 Task: Search one way flight ticket for 4 adults, 1 infant in seat and 1 infant on lap in premium economy from Bakersfield: Meadows Field to New Bern: Coastal Carolina Regional Airport (was Craven County Regional) on 5-4-2023. Choice of flights is United. Number of bags: 3 checked bags. Price is upto 40000. Outbound departure time preference is 17:45.
Action: Mouse moved to (377, 324)
Screenshot: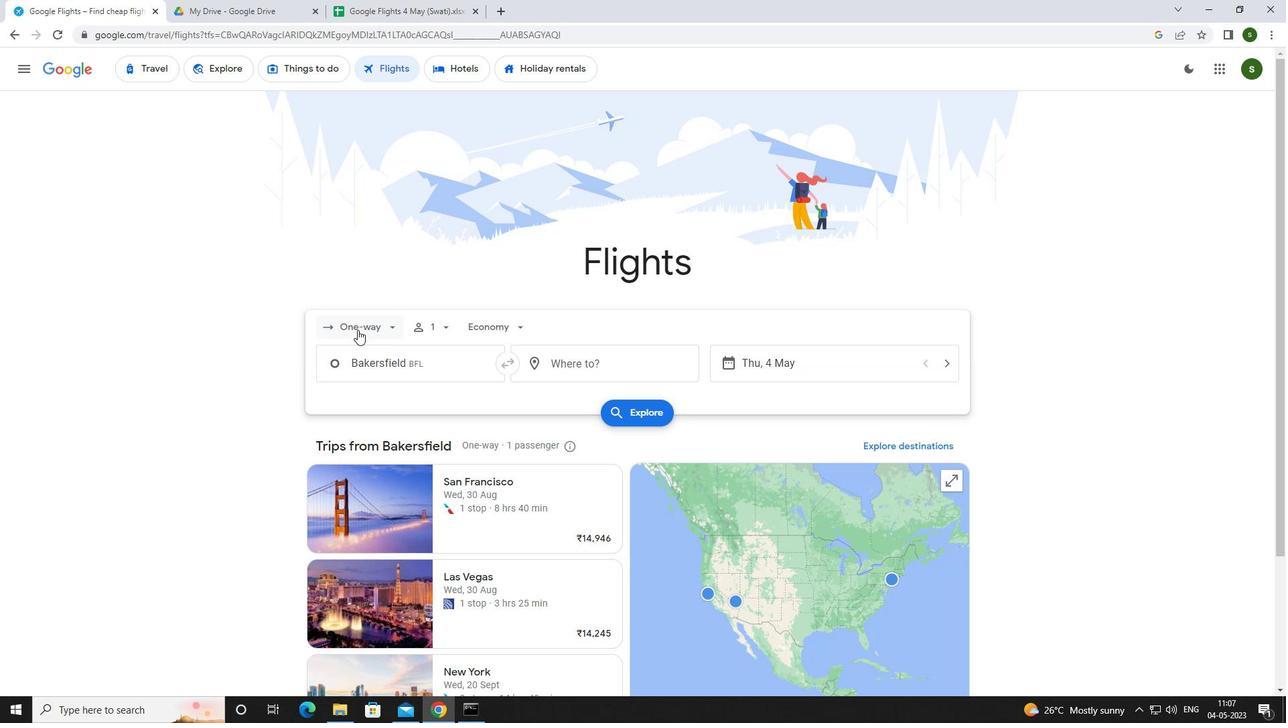 
Action: Mouse pressed left at (377, 324)
Screenshot: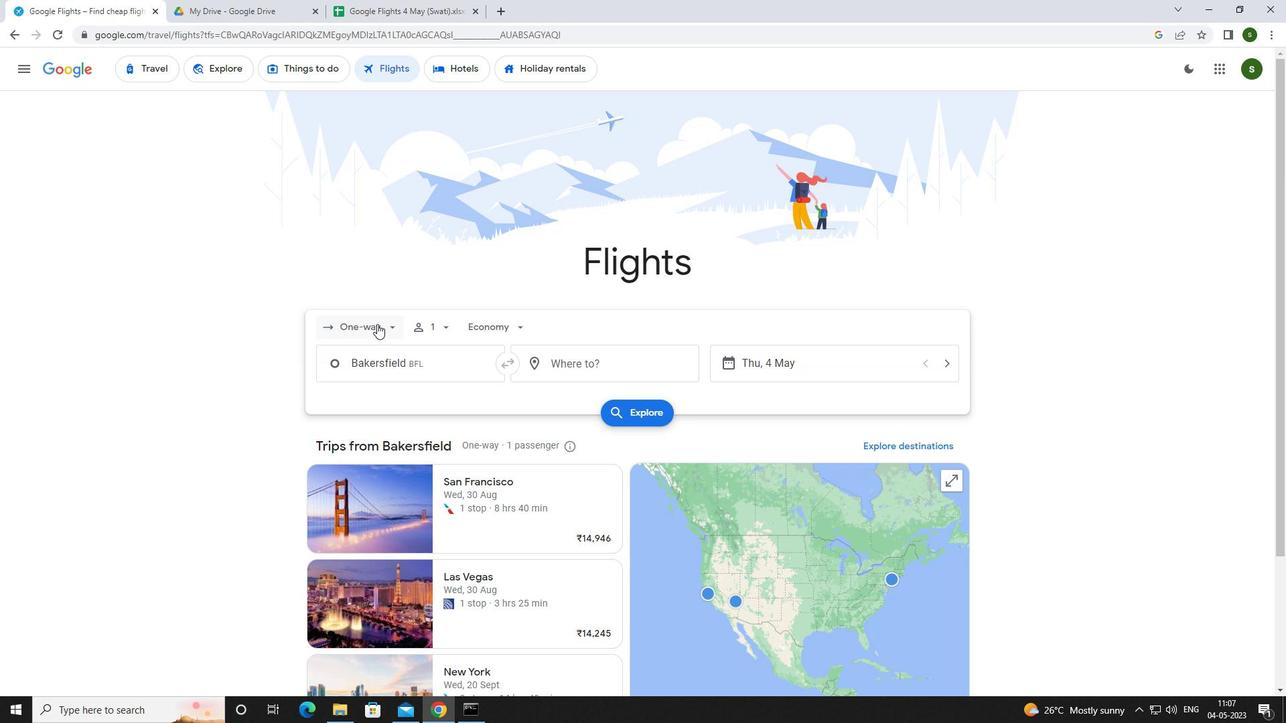 
Action: Mouse moved to (383, 381)
Screenshot: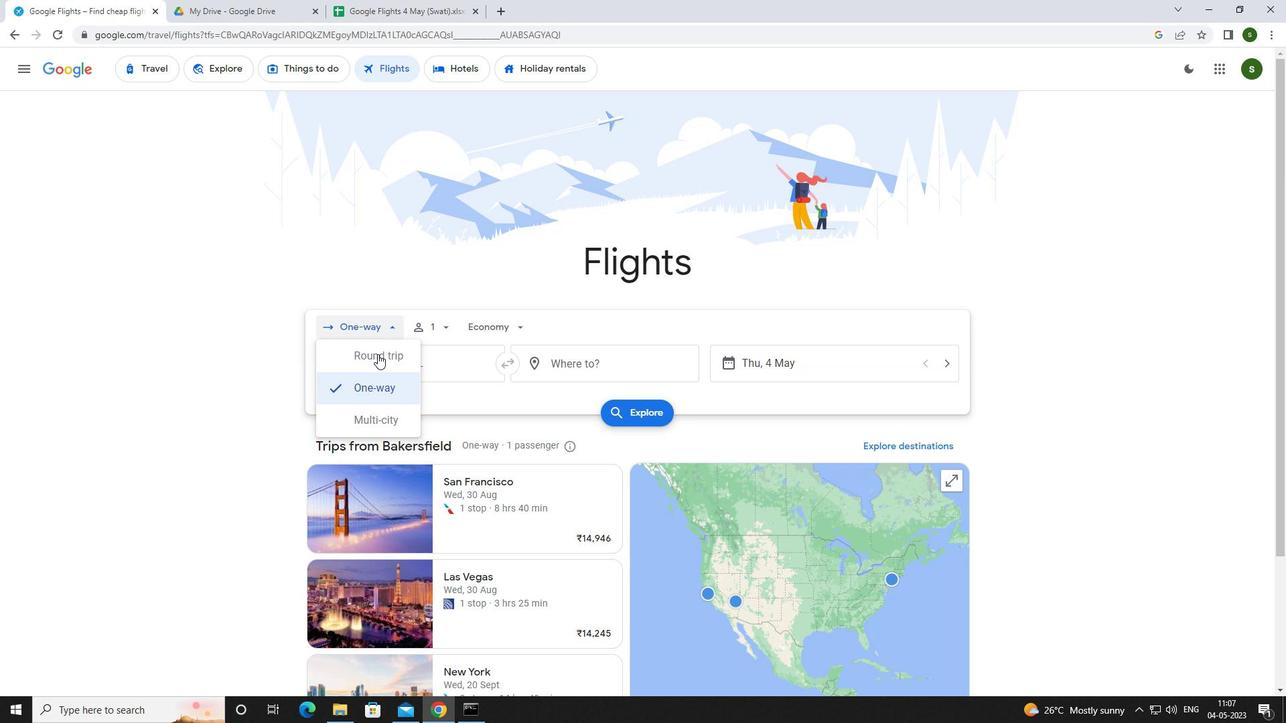 
Action: Mouse pressed left at (383, 381)
Screenshot: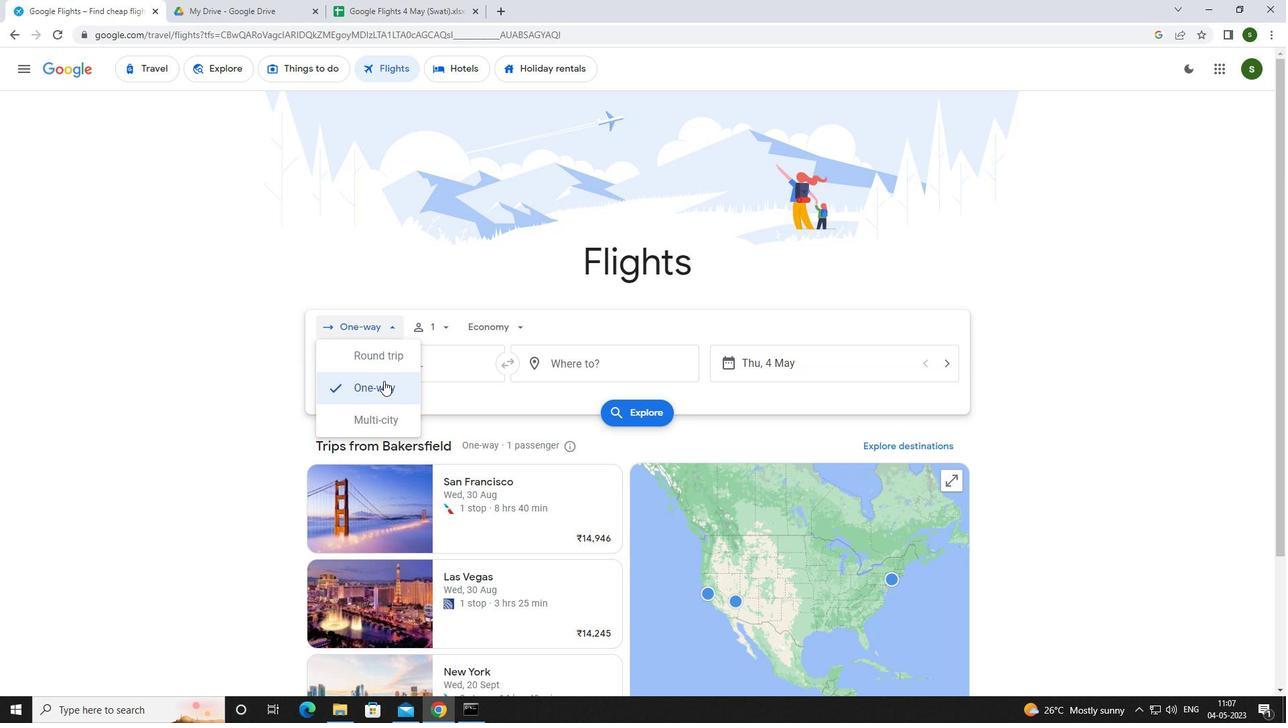 
Action: Mouse moved to (440, 329)
Screenshot: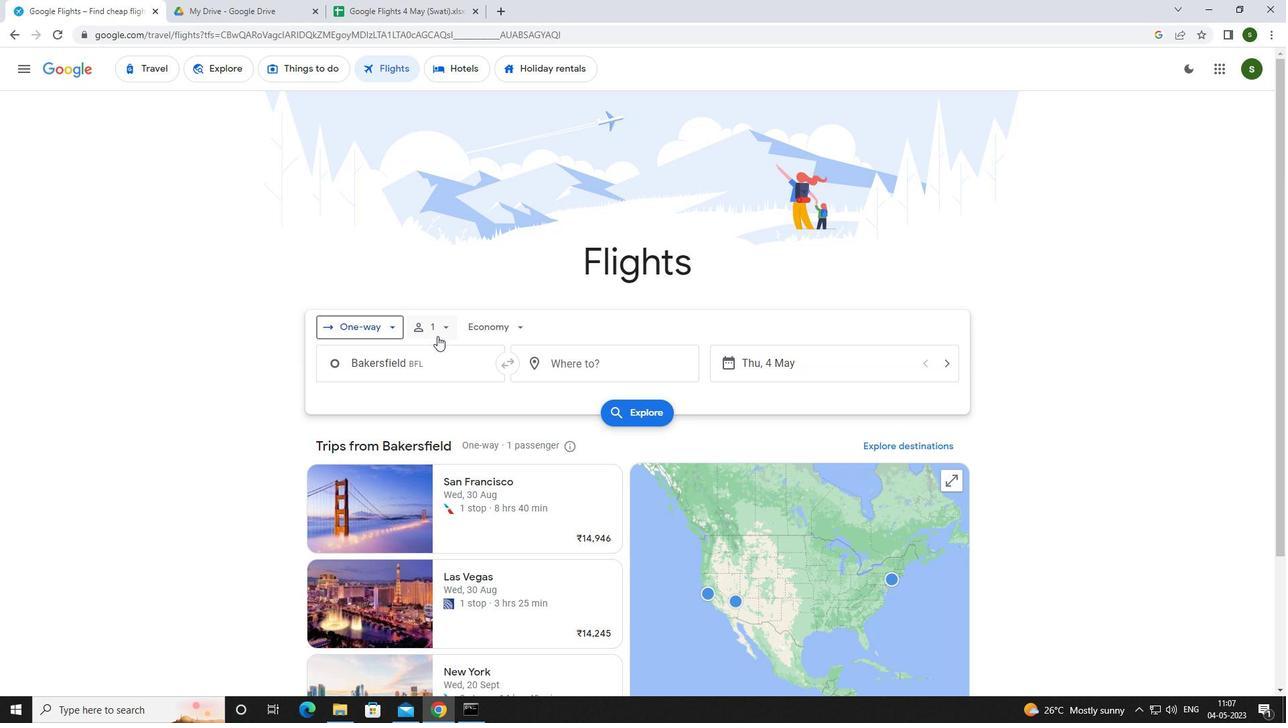 
Action: Mouse pressed left at (440, 329)
Screenshot: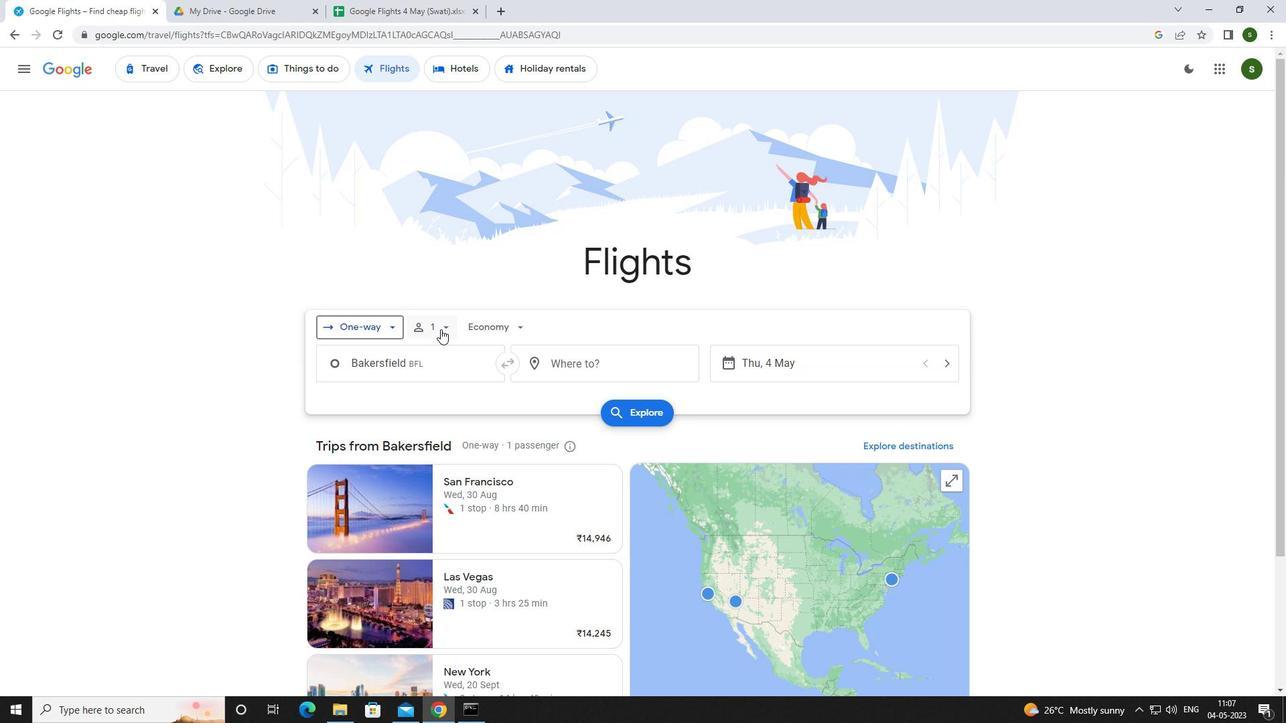 
Action: Mouse moved to (550, 361)
Screenshot: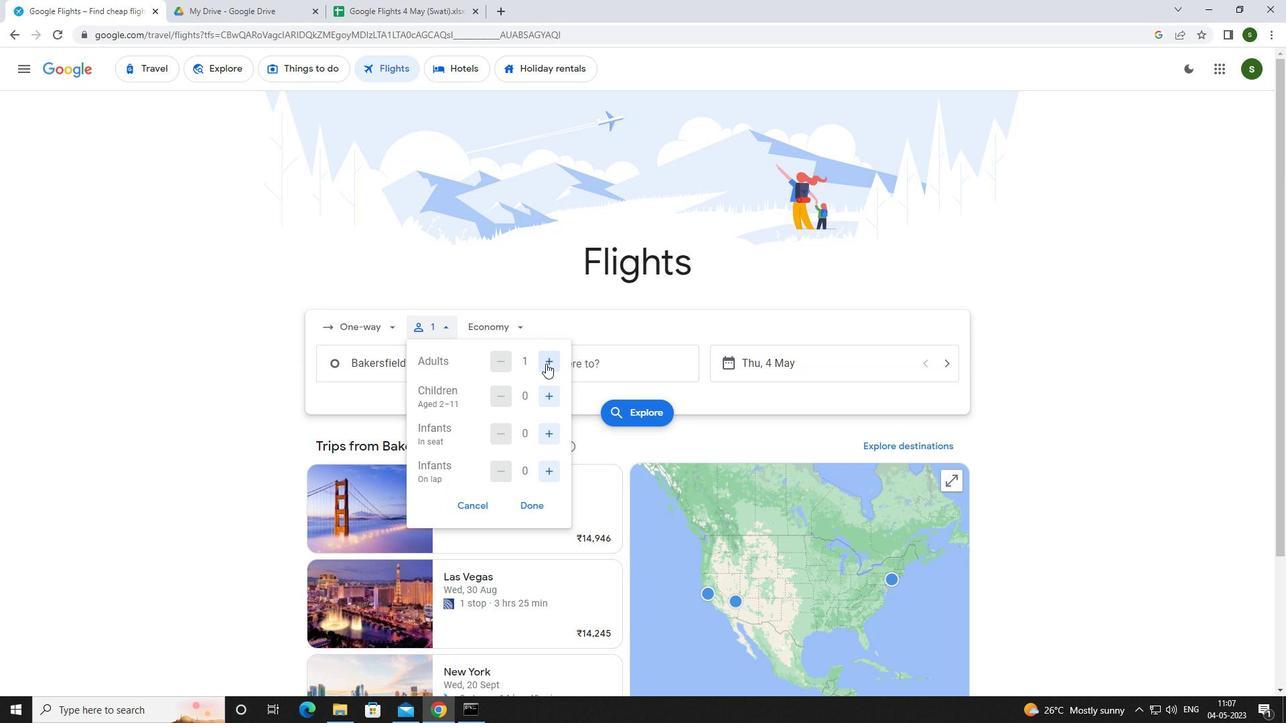 
Action: Mouse pressed left at (550, 361)
Screenshot: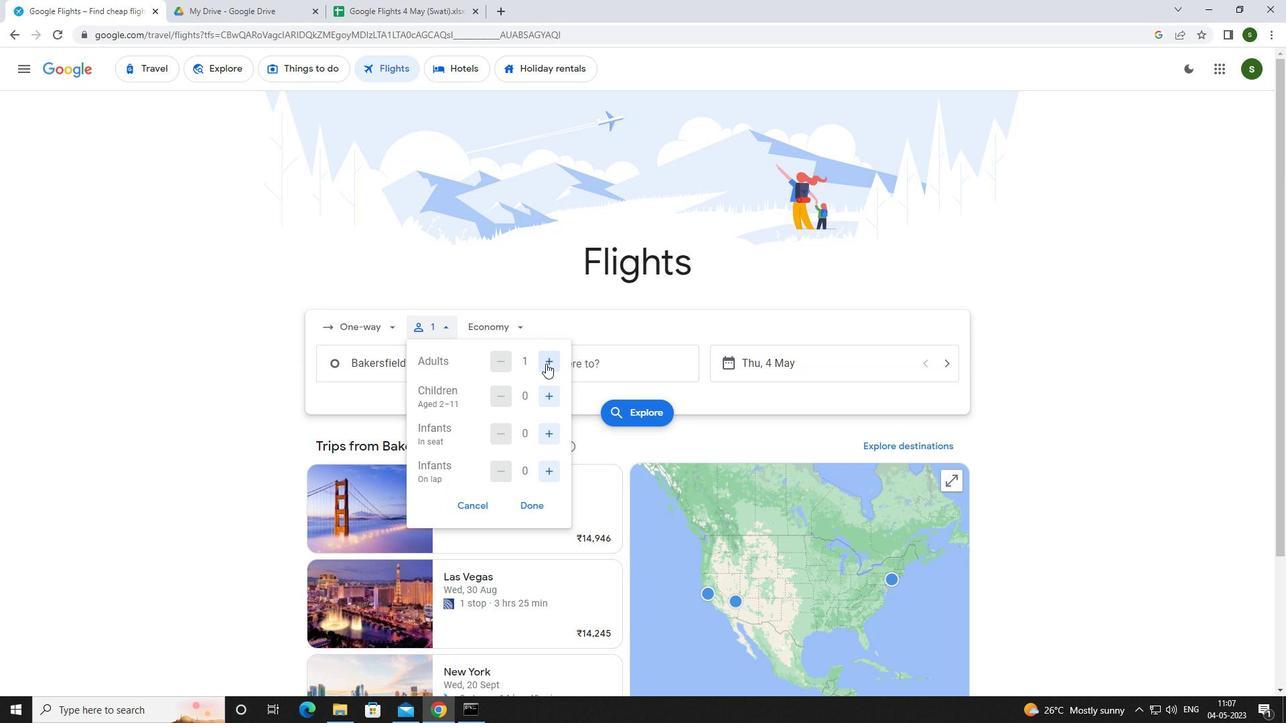 
Action: Mouse pressed left at (550, 361)
Screenshot: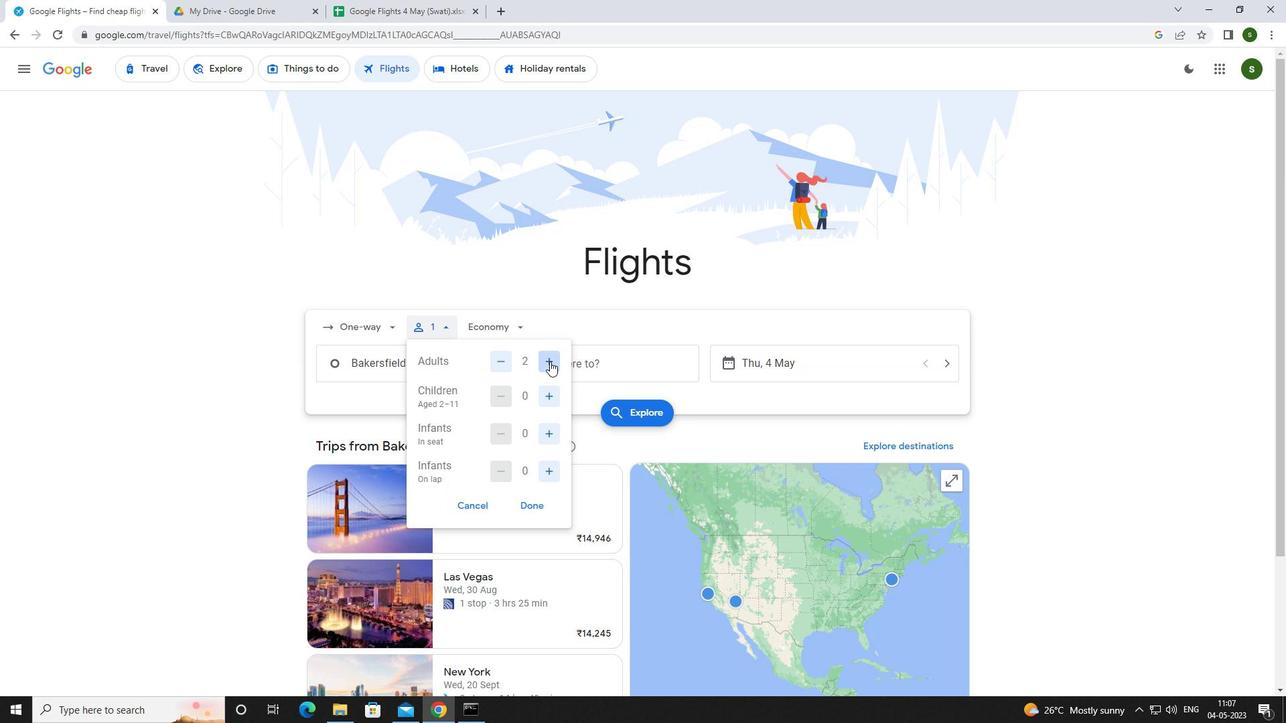 
Action: Mouse pressed left at (550, 361)
Screenshot: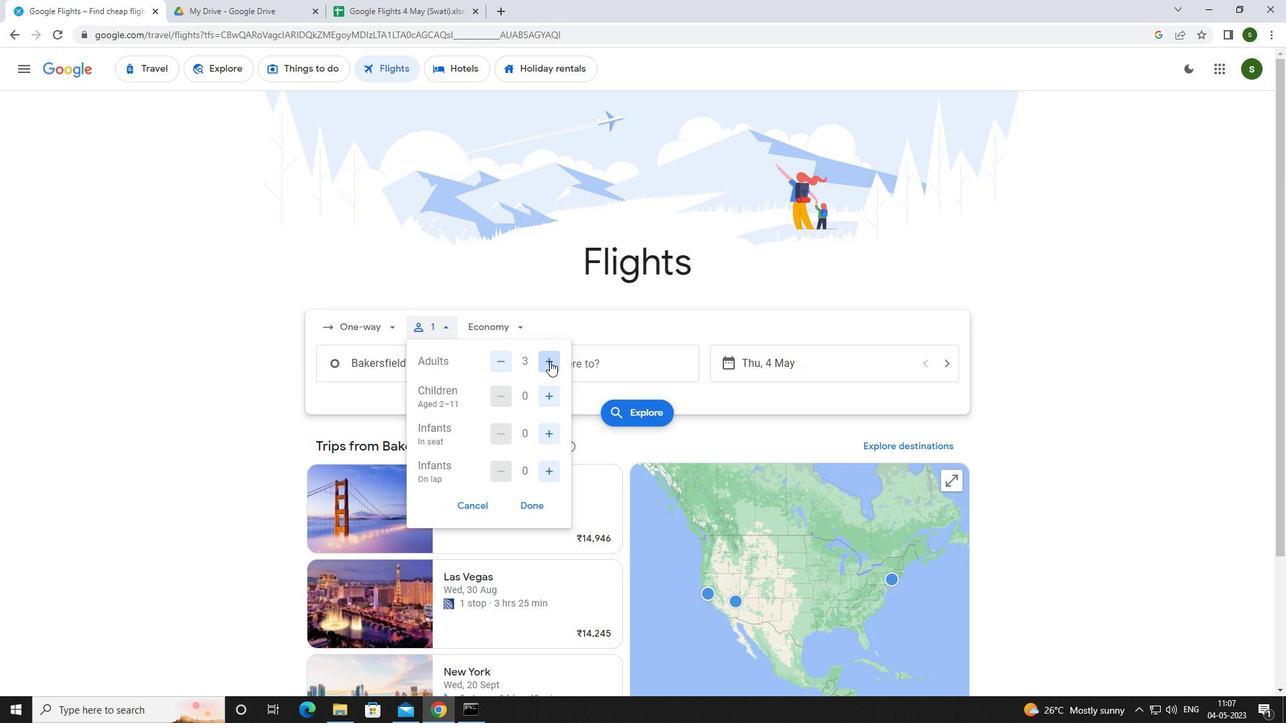 
Action: Mouse moved to (548, 428)
Screenshot: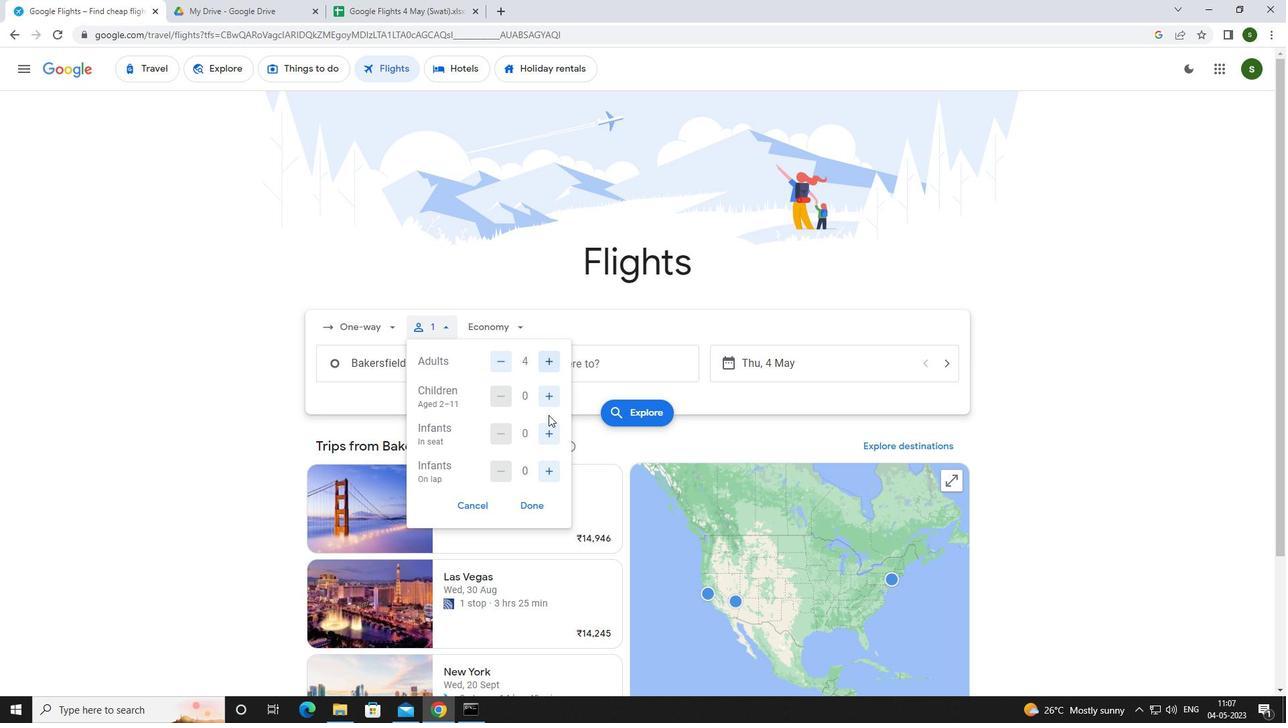 
Action: Mouse pressed left at (548, 428)
Screenshot: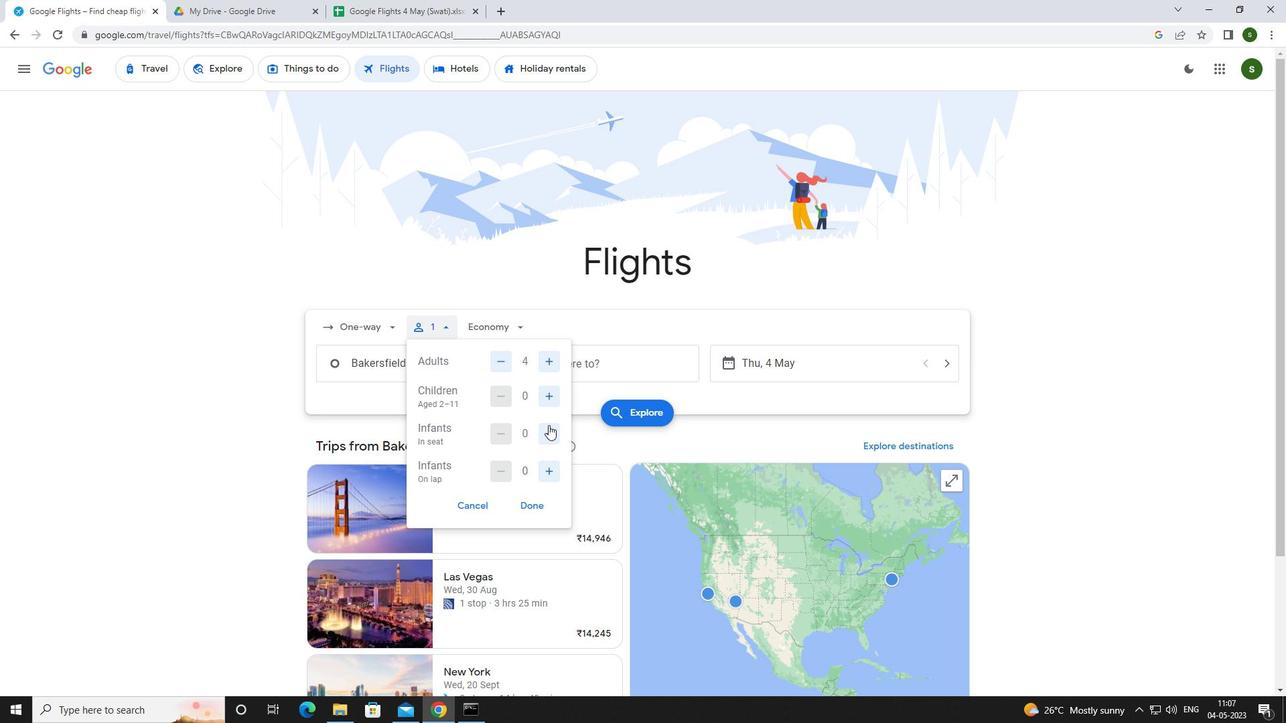 
Action: Mouse moved to (546, 471)
Screenshot: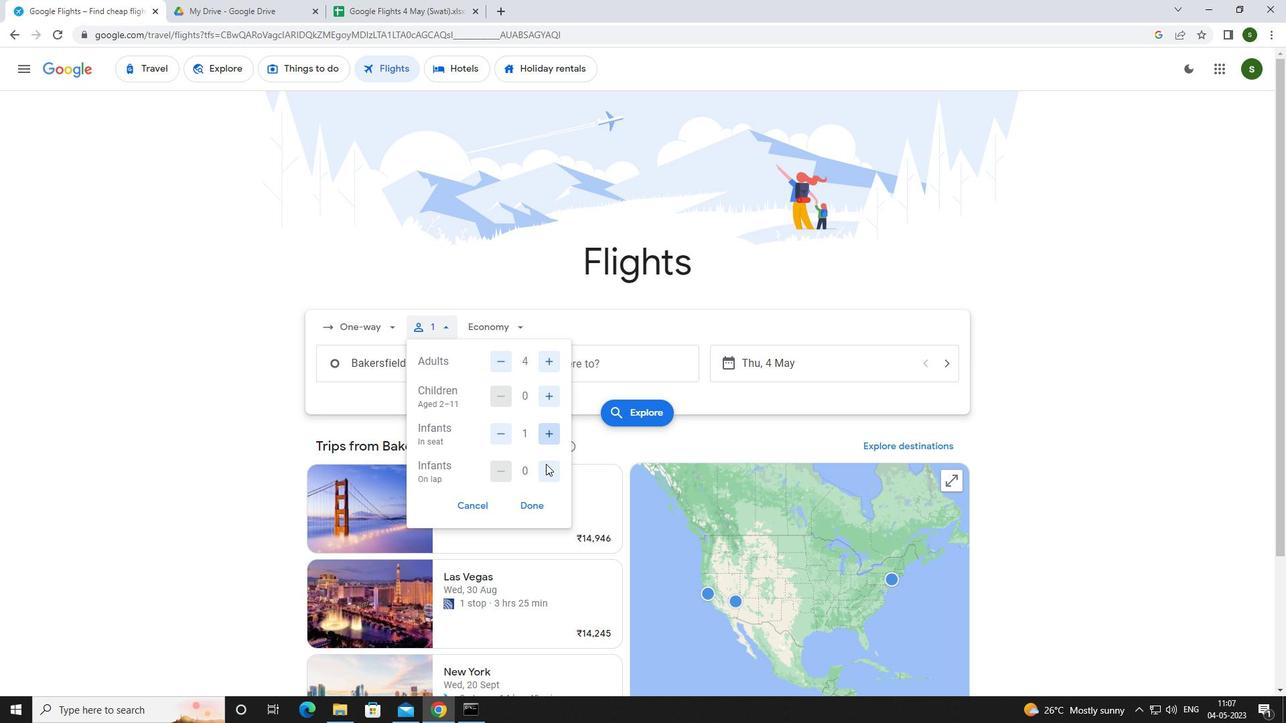
Action: Mouse pressed left at (546, 471)
Screenshot: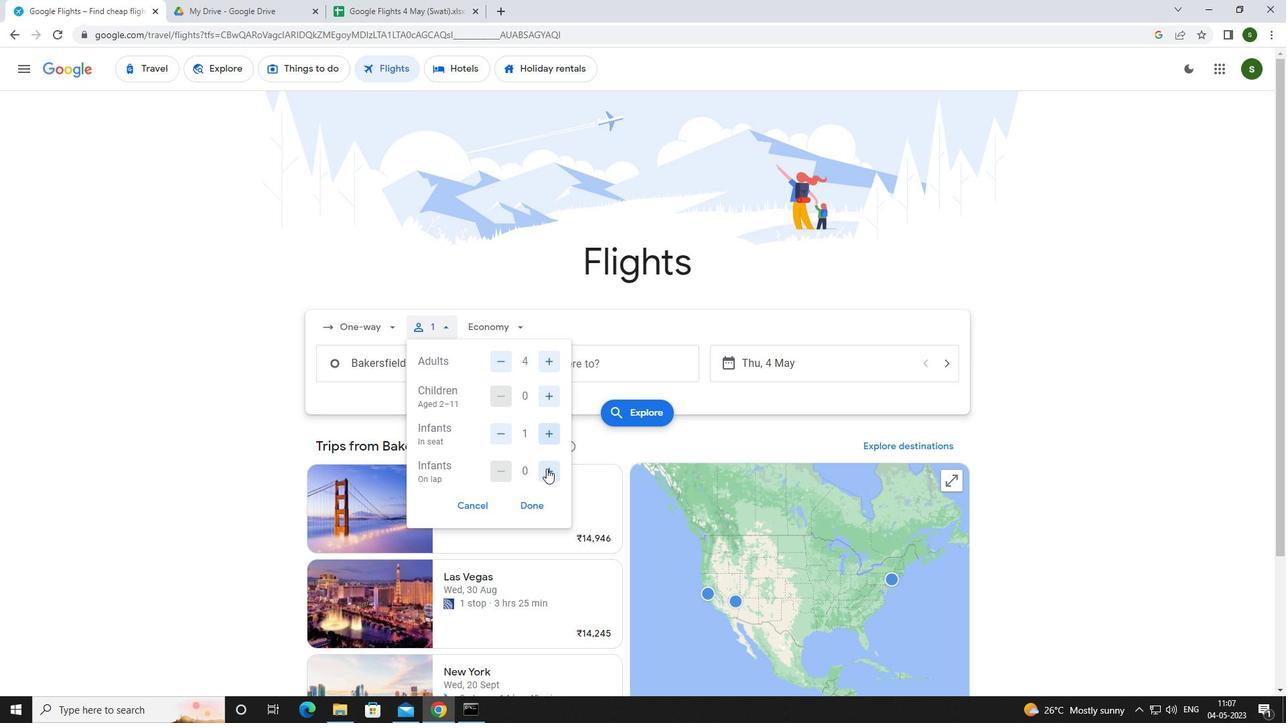 
Action: Mouse moved to (514, 331)
Screenshot: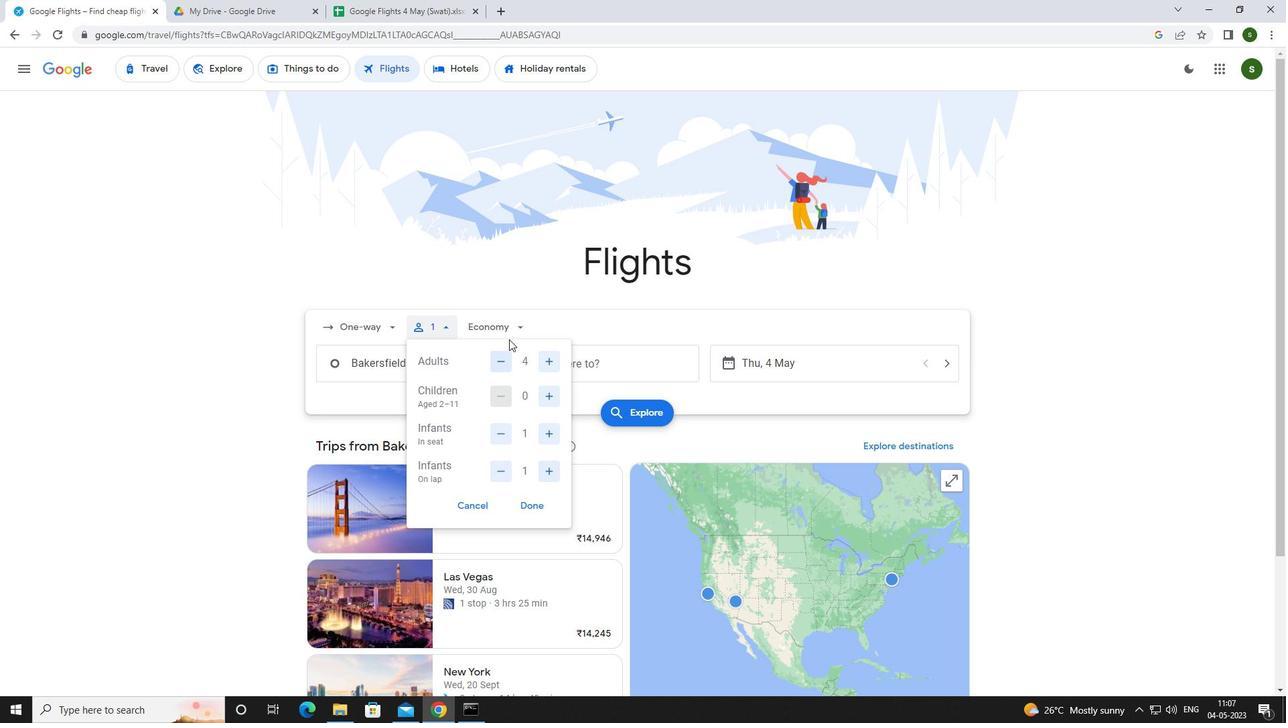 
Action: Mouse pressed left at (514, 331)
Screenshot: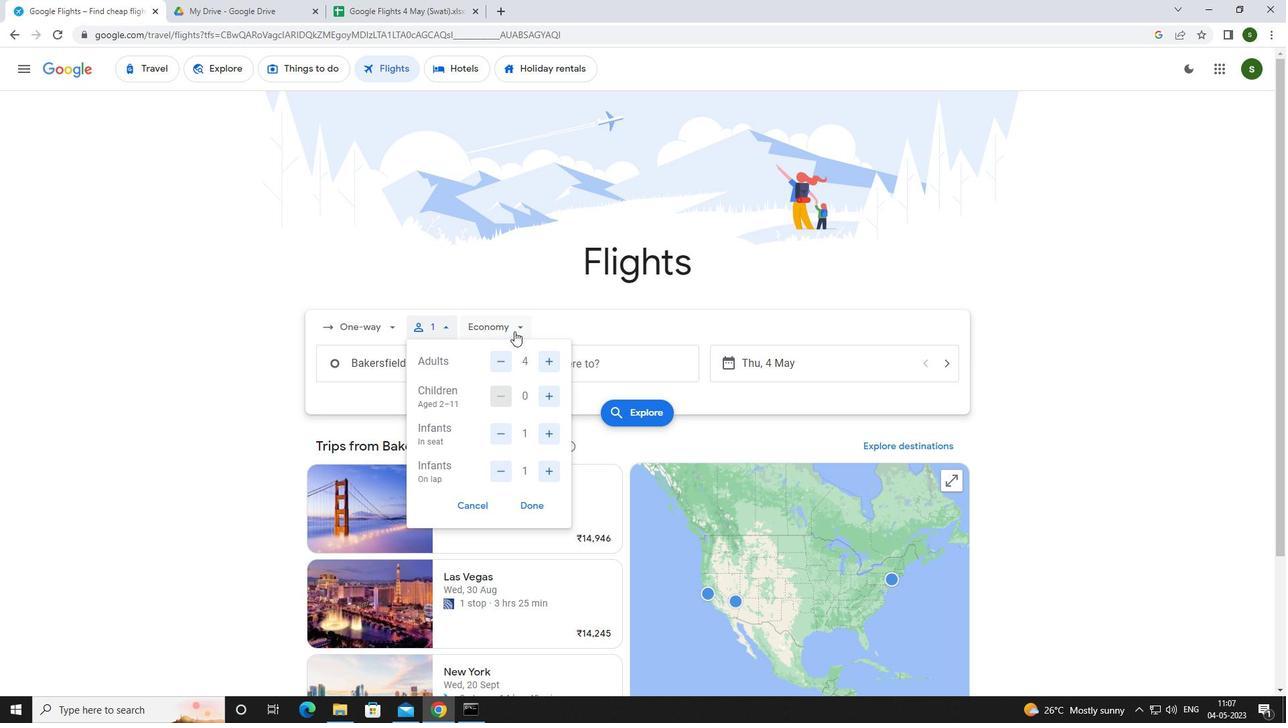 
Action: Mouse moved to (532, 388)
Screenshot: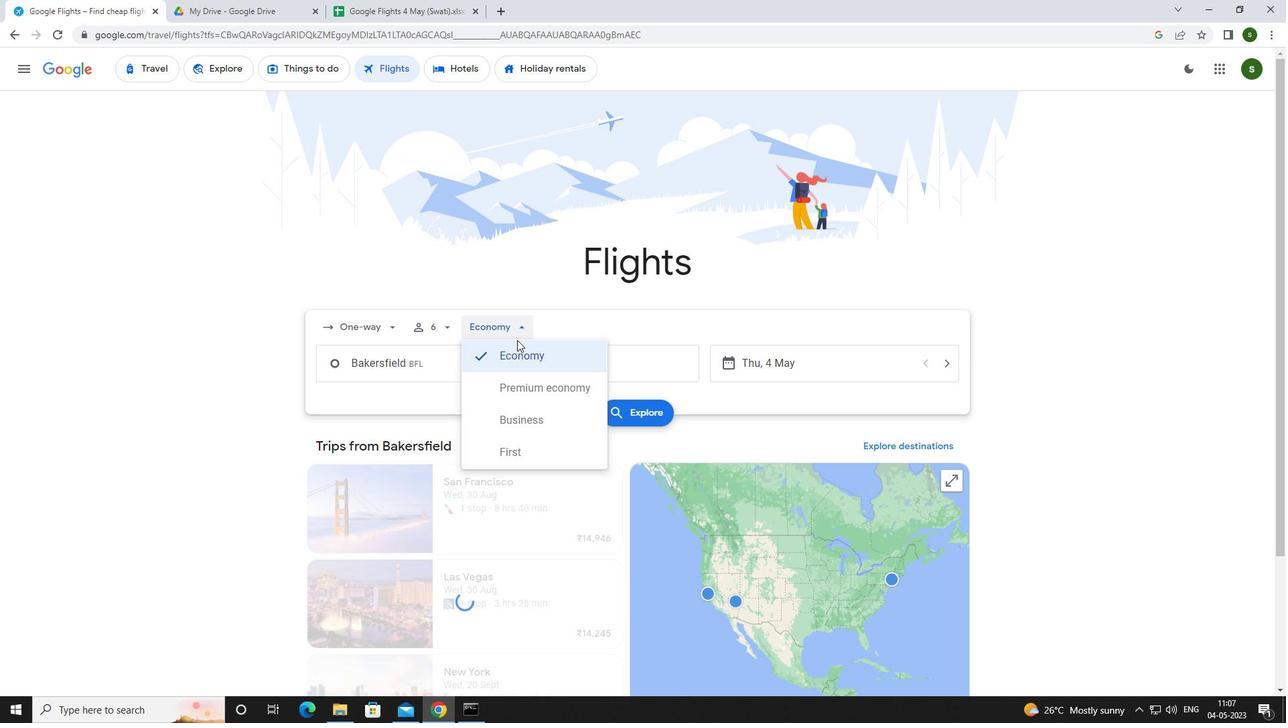 
Action: Mouse pressed left at (532, 388)
Screenshot: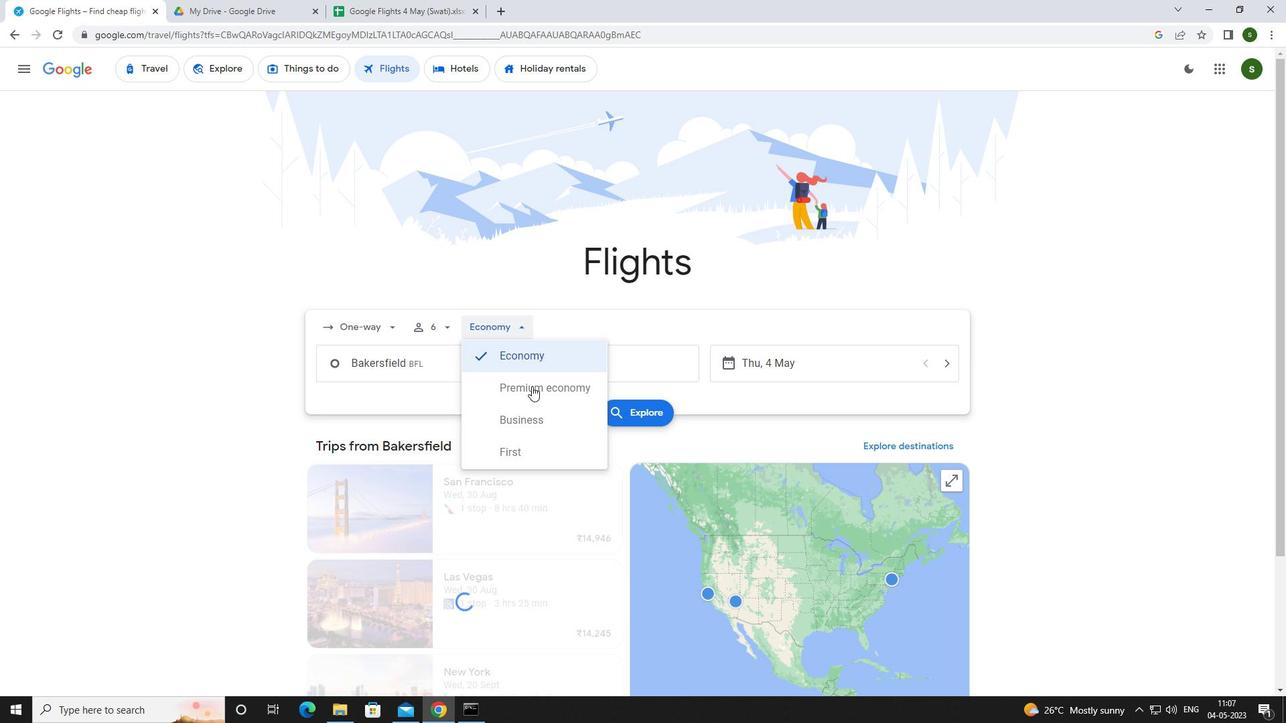 
Action: Mouse moved to (473, 367)
Screenshot: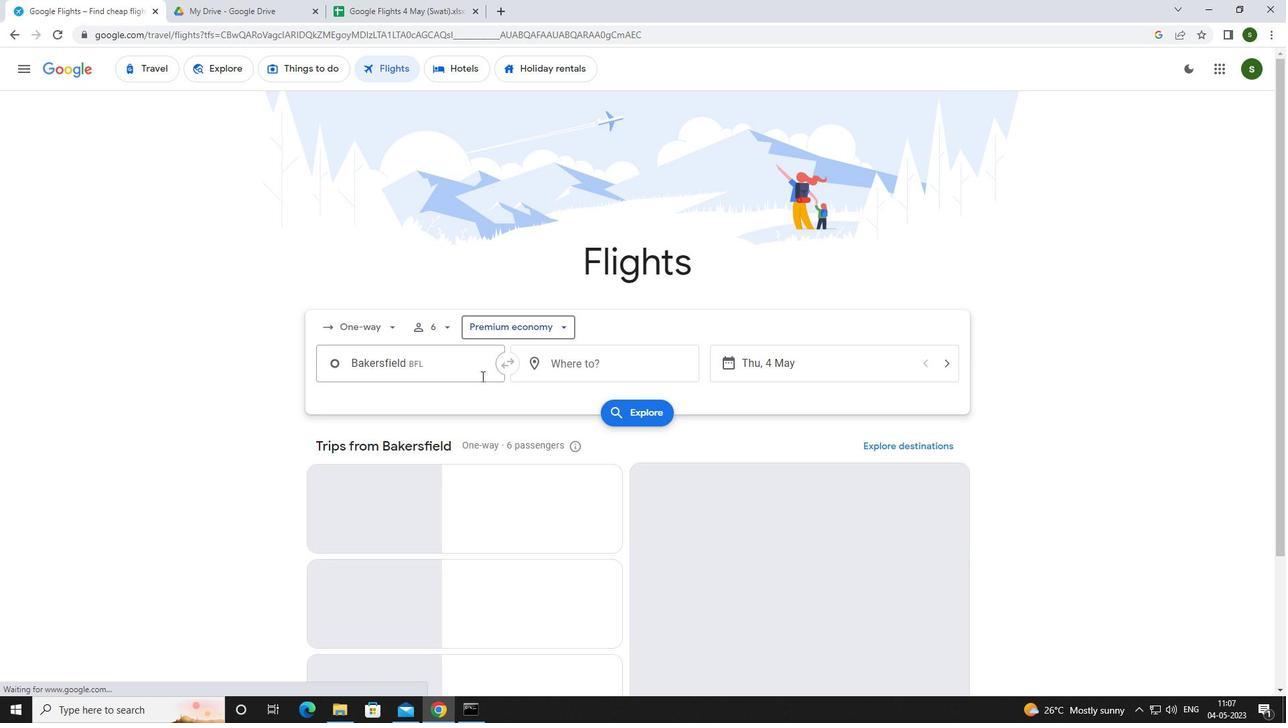 
Action: Mouse pressed left at (473, 367)
Screenshot: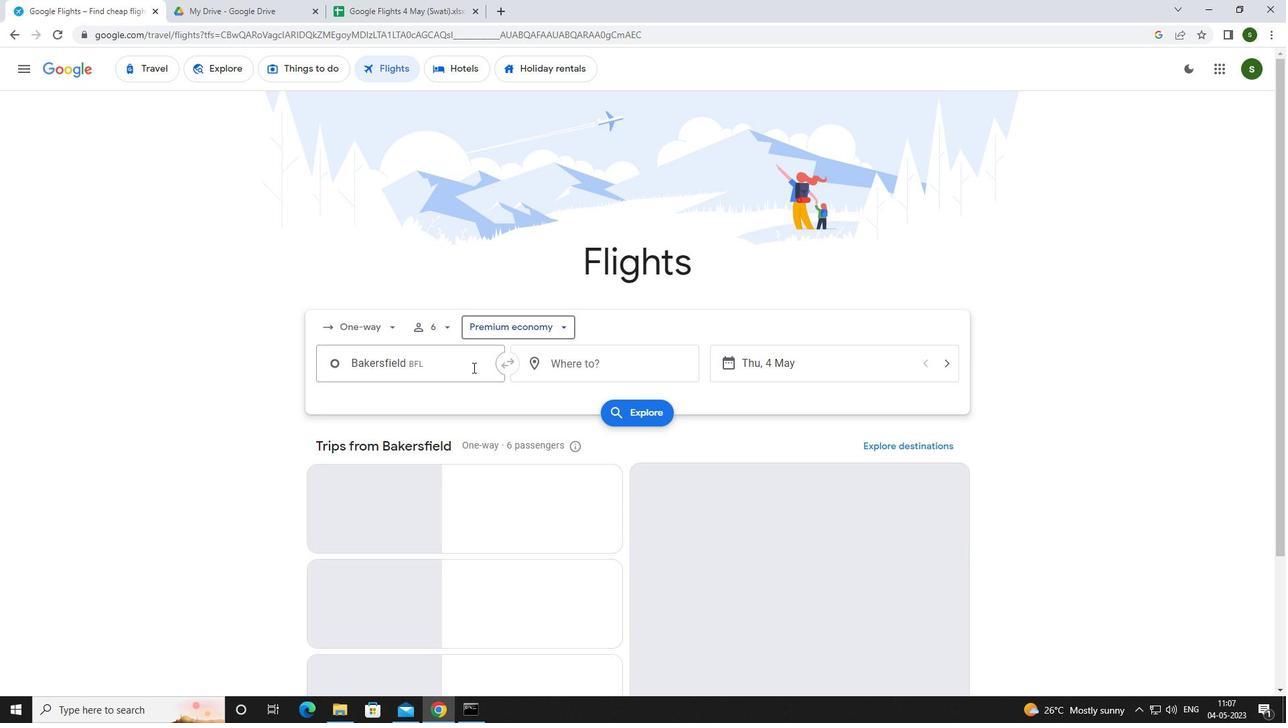 
Action: Mouse moved to (475, 367)
Screenshot: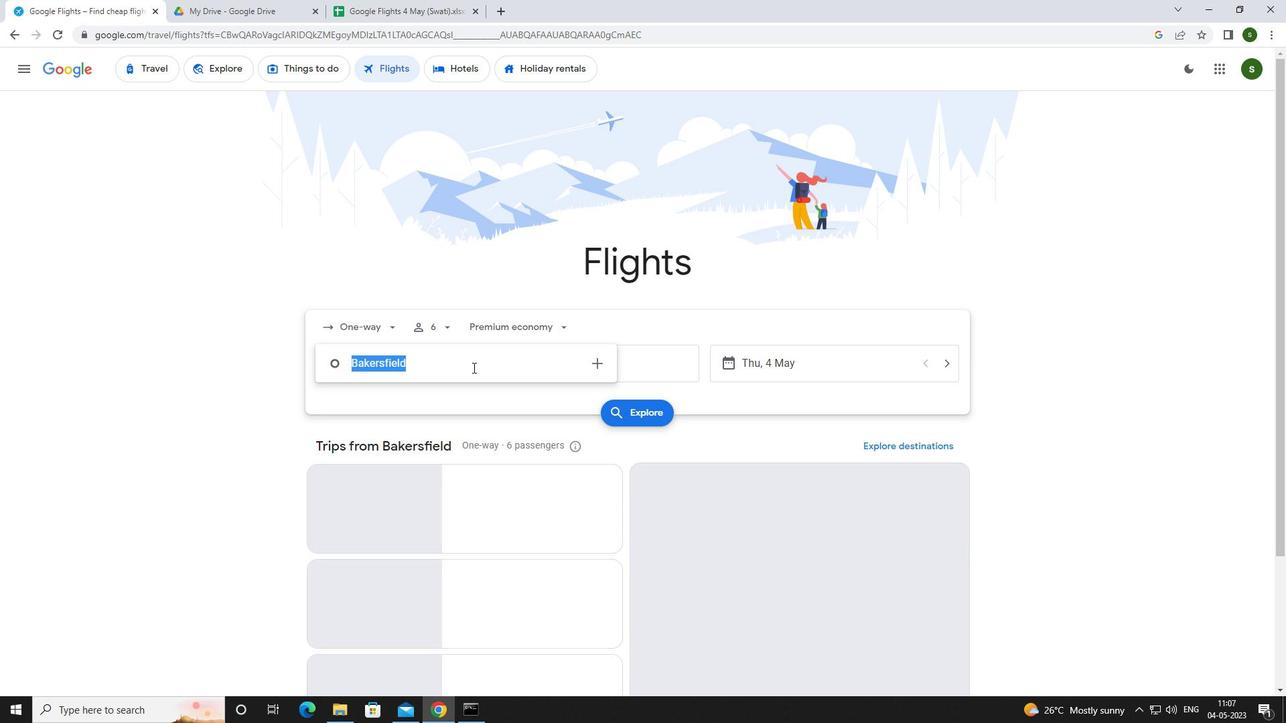 
Action: Key pressed <Key.caps_lock>b<Key.caps_lock>akersf
Screenshot: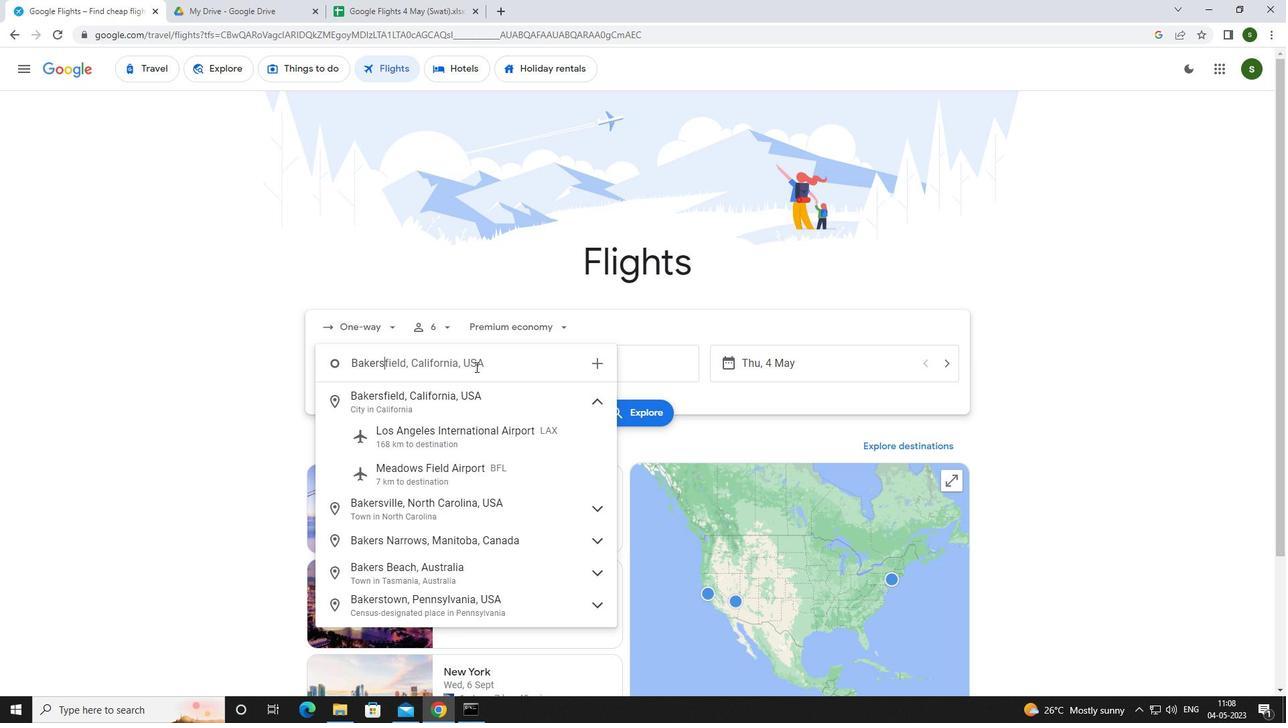 
Action: Mouse moved to (475, 367)
Screenshot: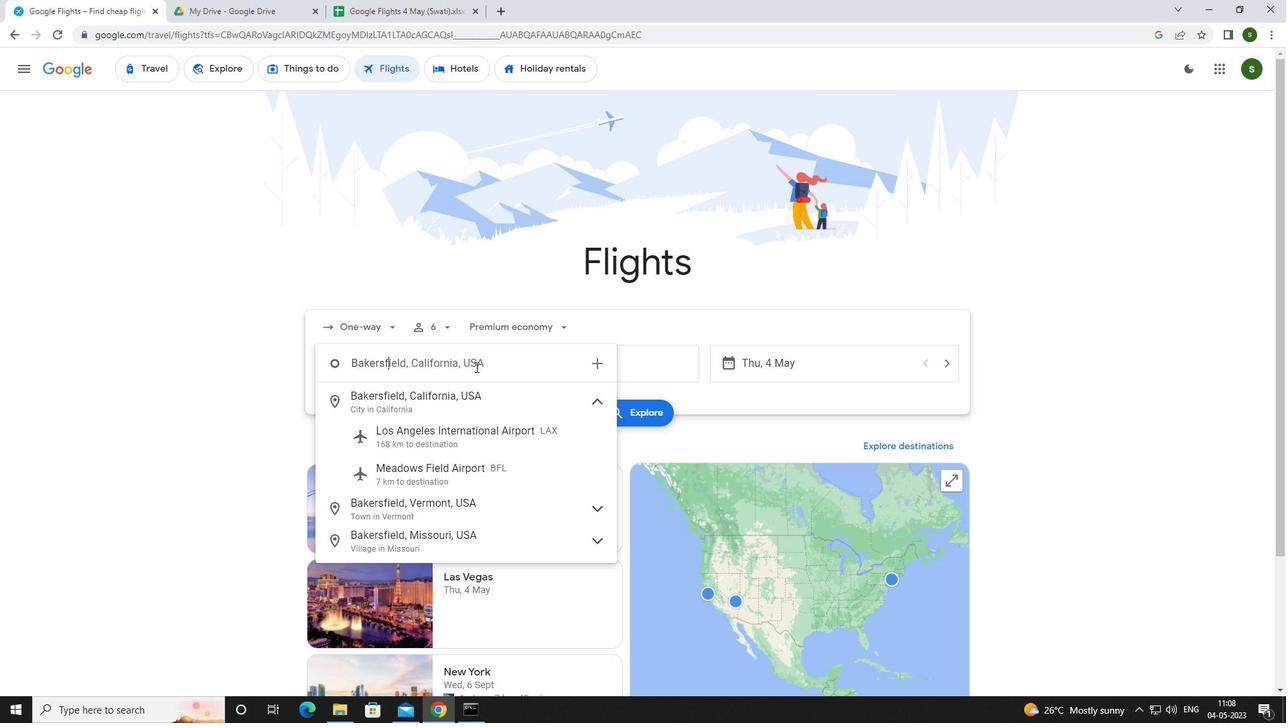
Action: Key pressed i
Screenshot: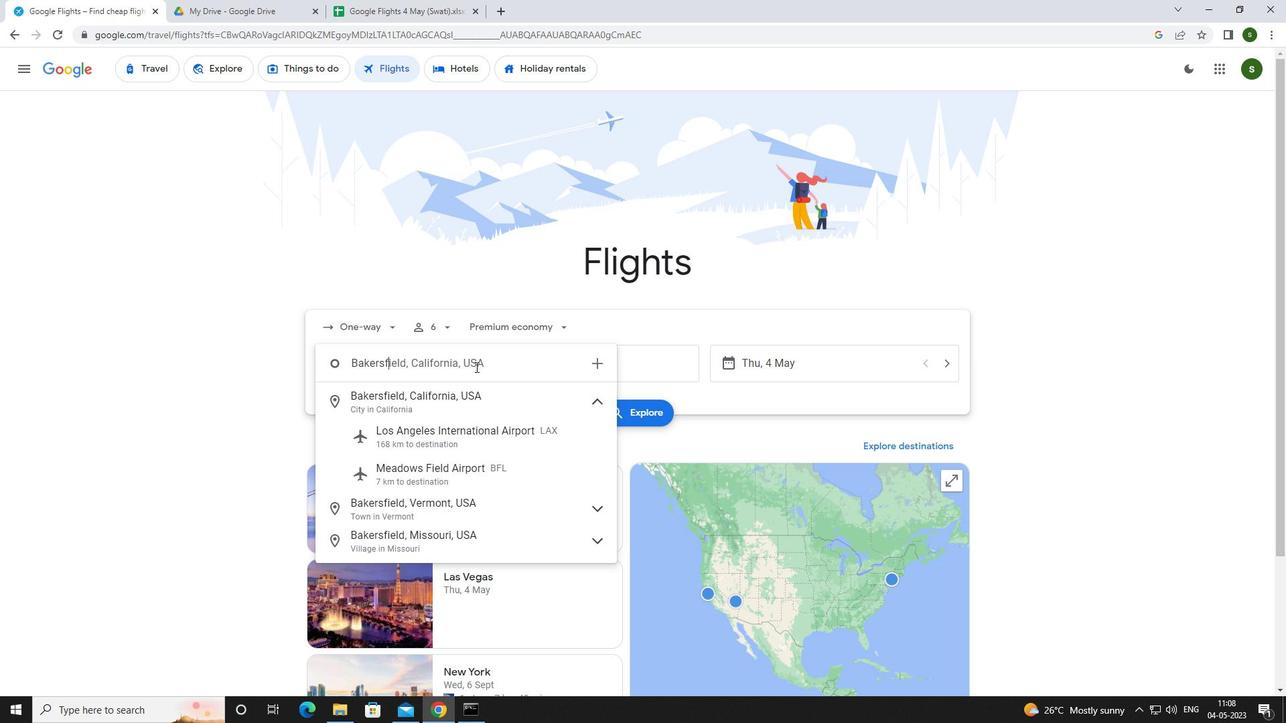 
Action: Mouse moved to (456, 472)
Screenshot: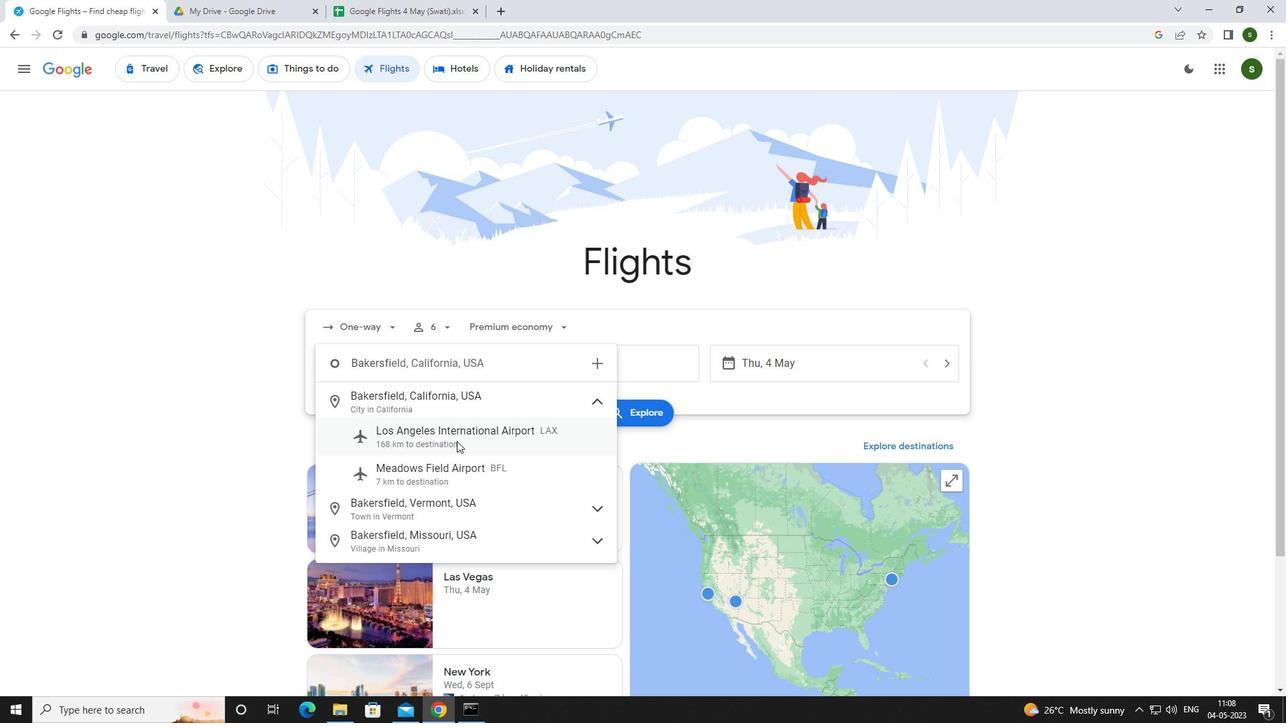 
Action: Mouse pressed left at (456, 472)
Screenshot: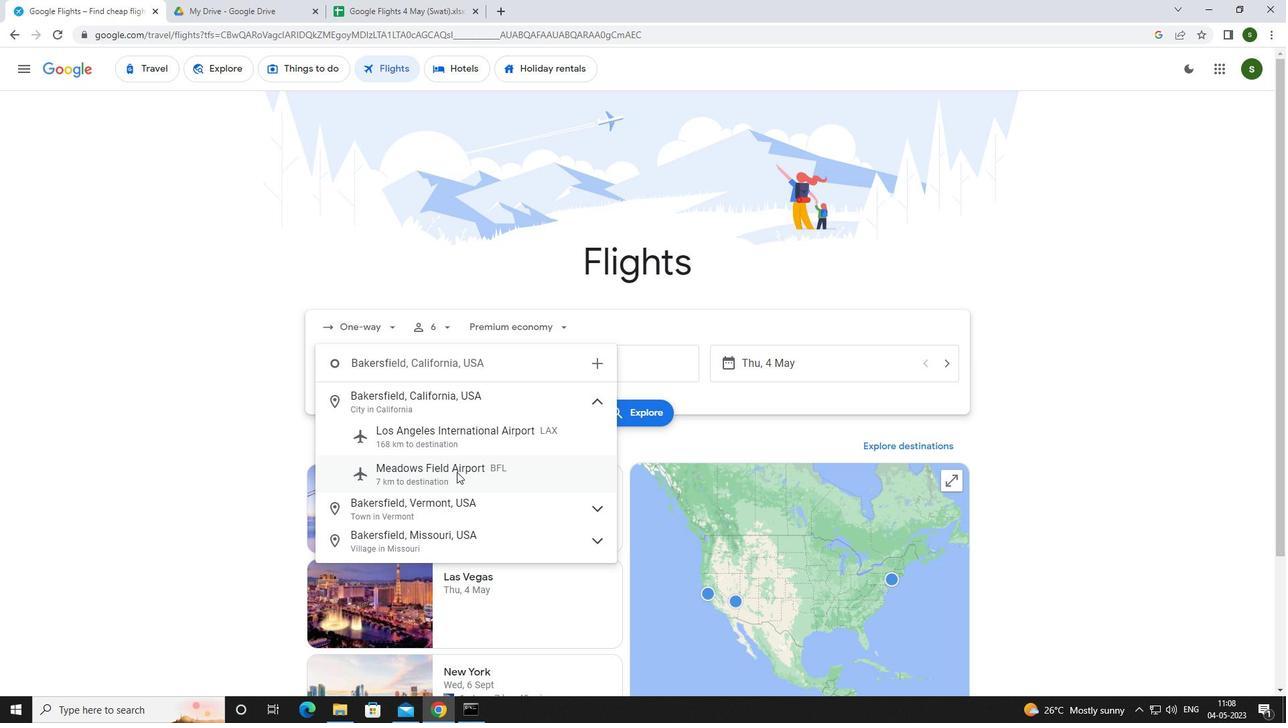 
Action: Mouse moved to (601, 369)
Screenshot: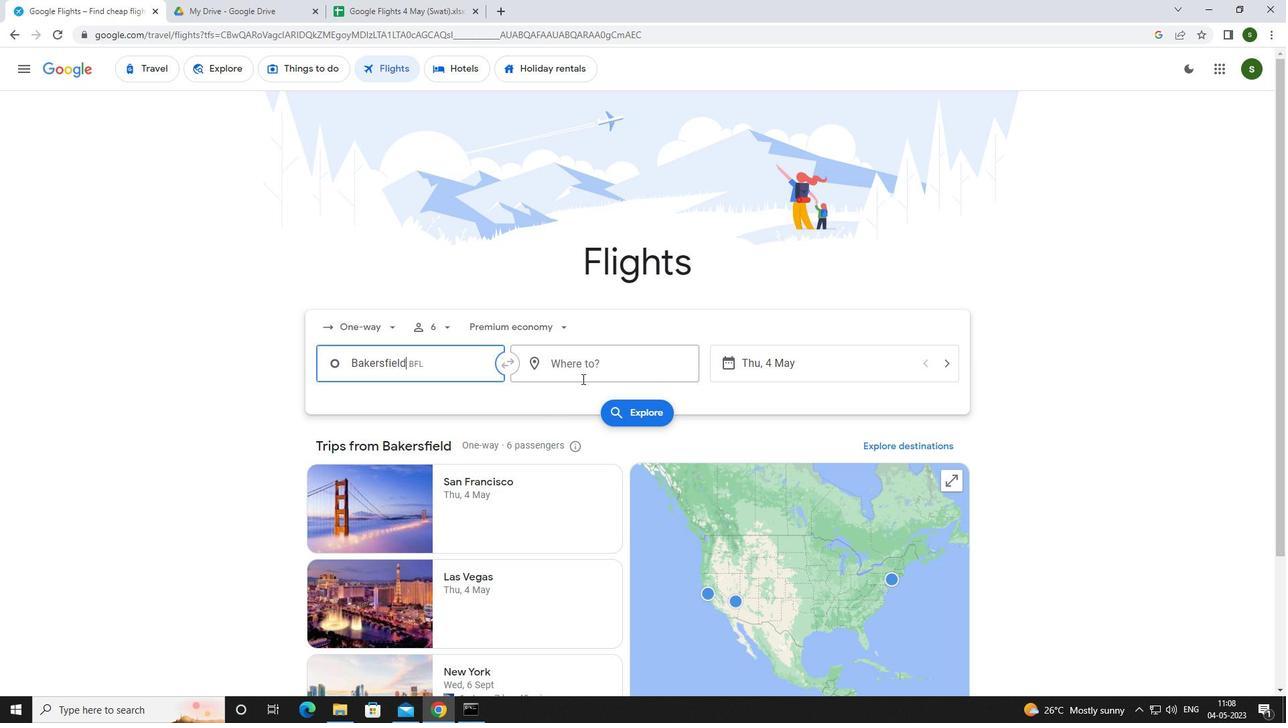 
Action: Mouse pressed left at (601, 369)
Screenshot: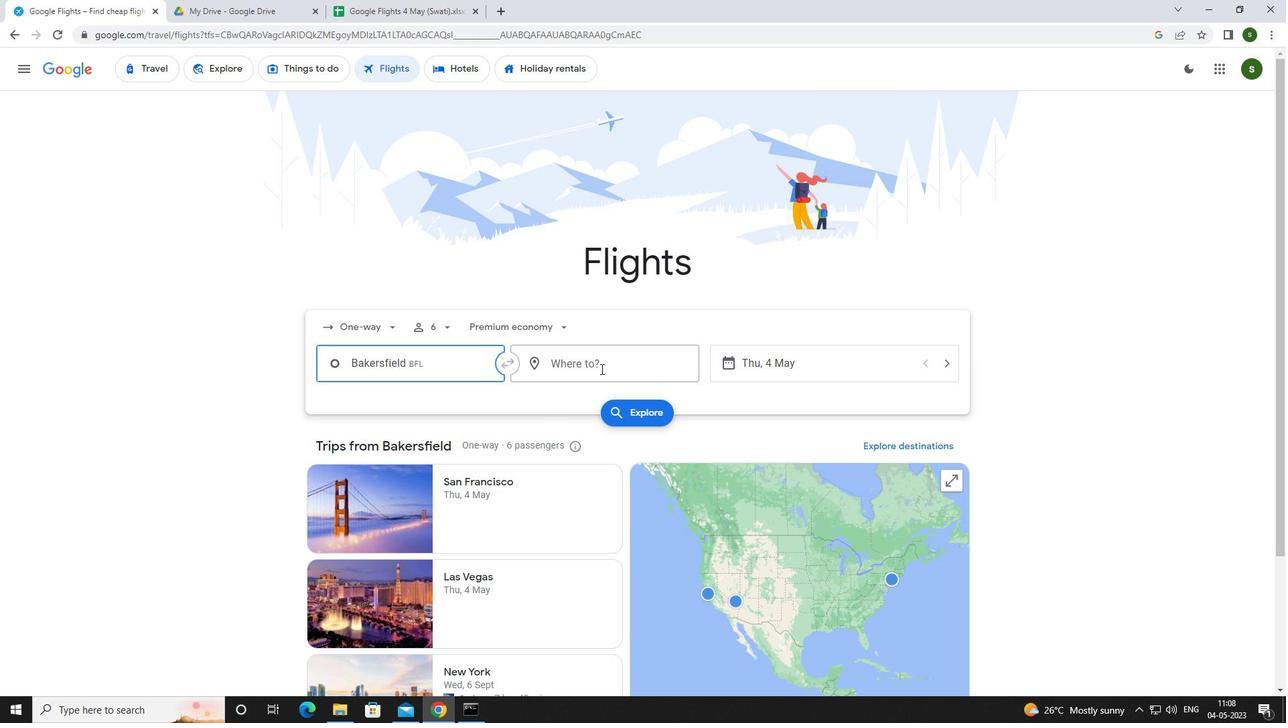 
Action: Mouse moved to (609, 351)
Screenshot: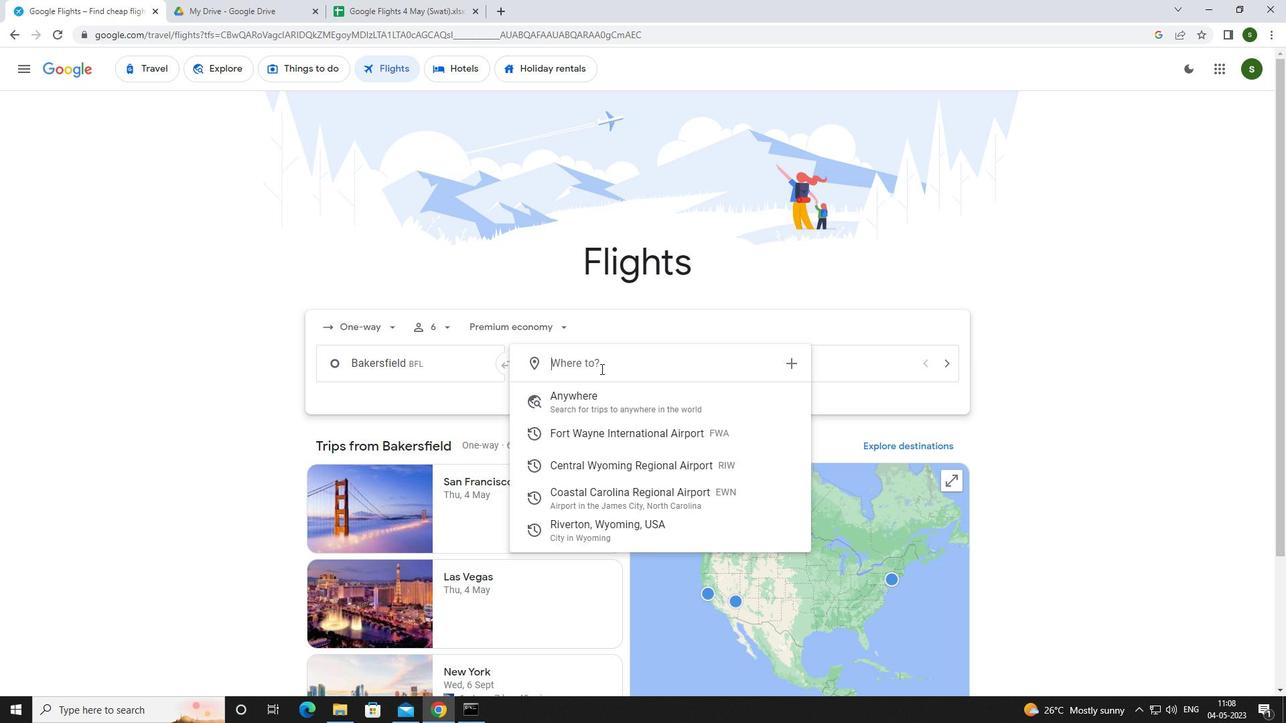 
Action: Key pressed <Key.caps_lock>c<Key.caps_lock>oastal
Screenshot: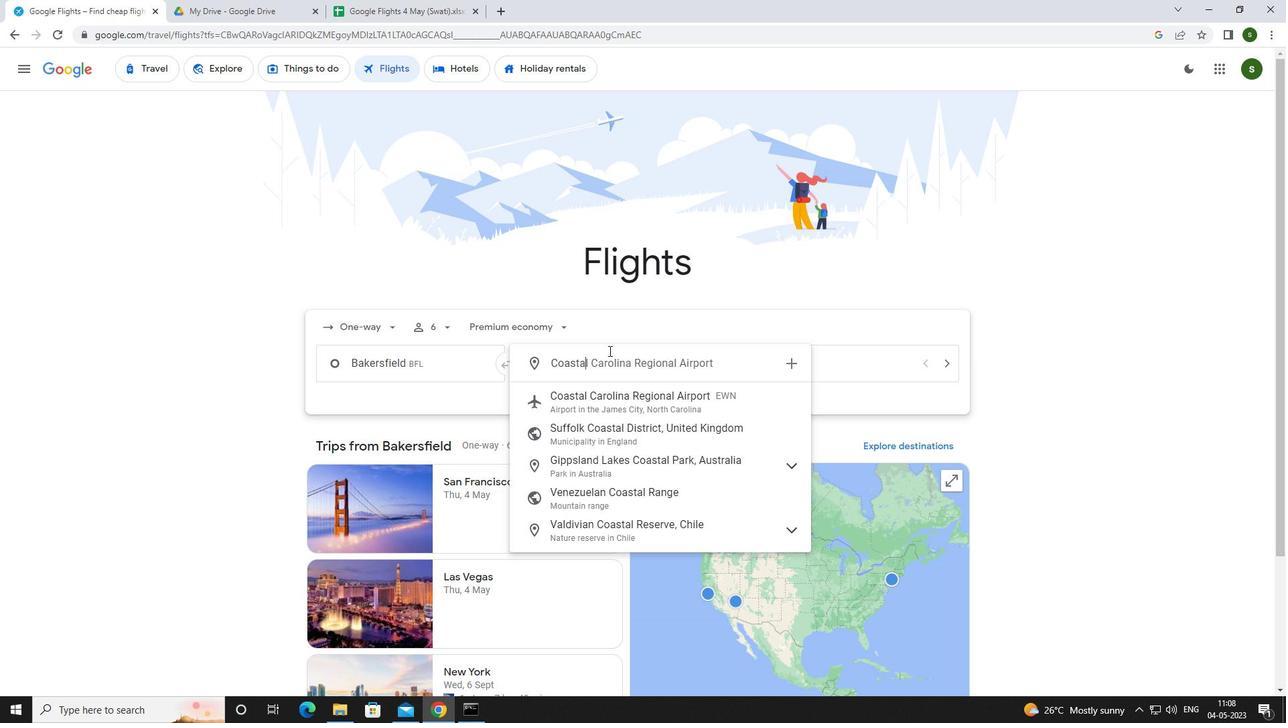 
Action: Mouse moved to (602, 404)
Screenshot: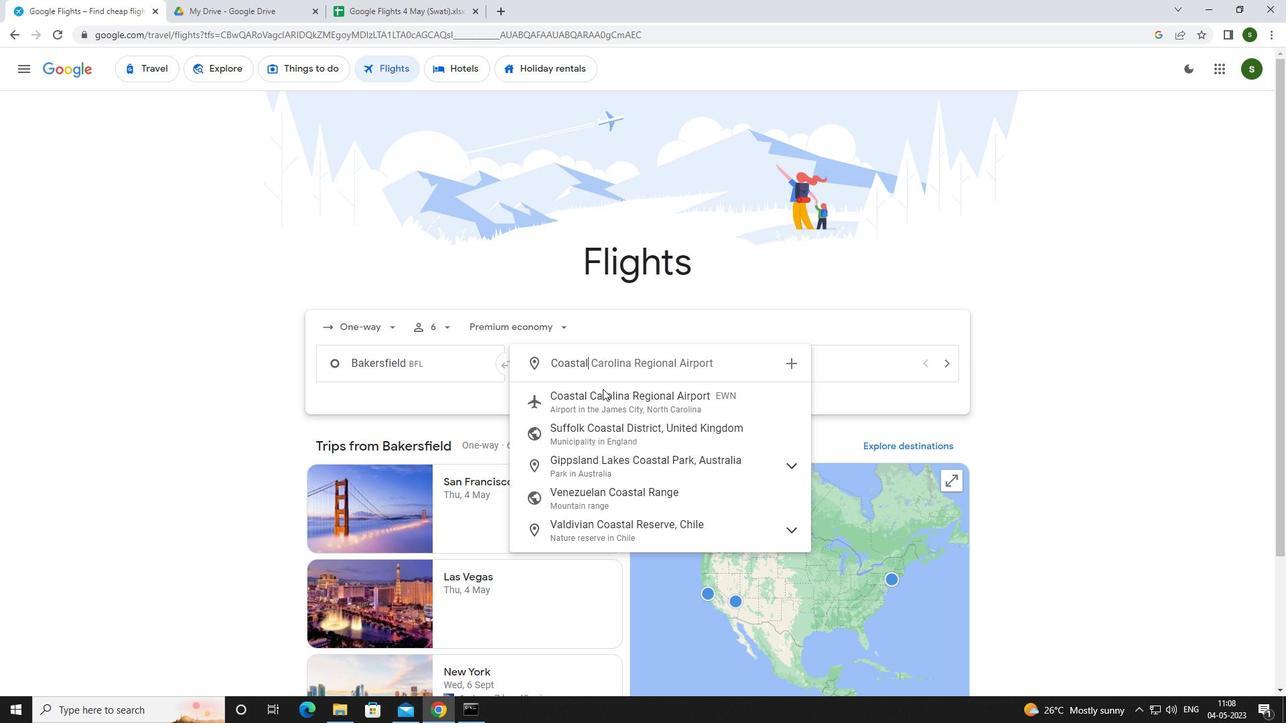 
Action: Mouse pressed left at (602, 404)
Screenshot: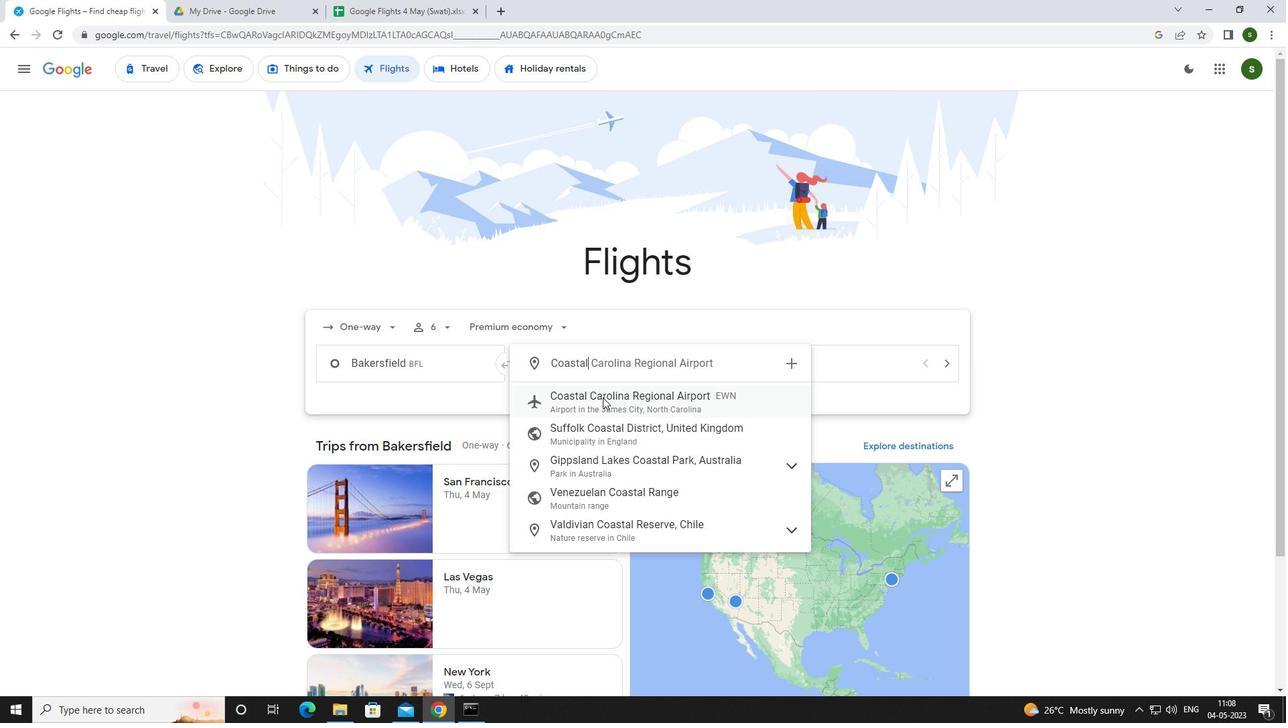 
Action: Mouse moved to (804, 359)
Screenshot: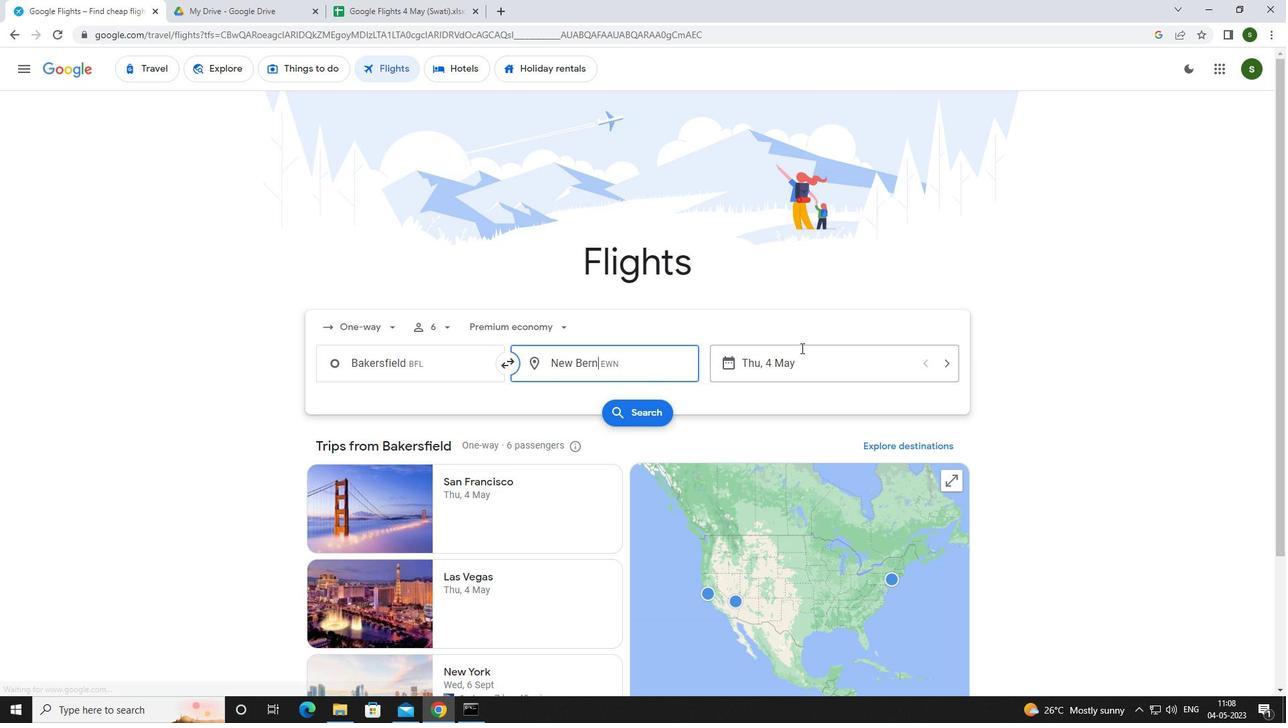 
Action: Mouse pressed left at (804, 359)
Screenshot: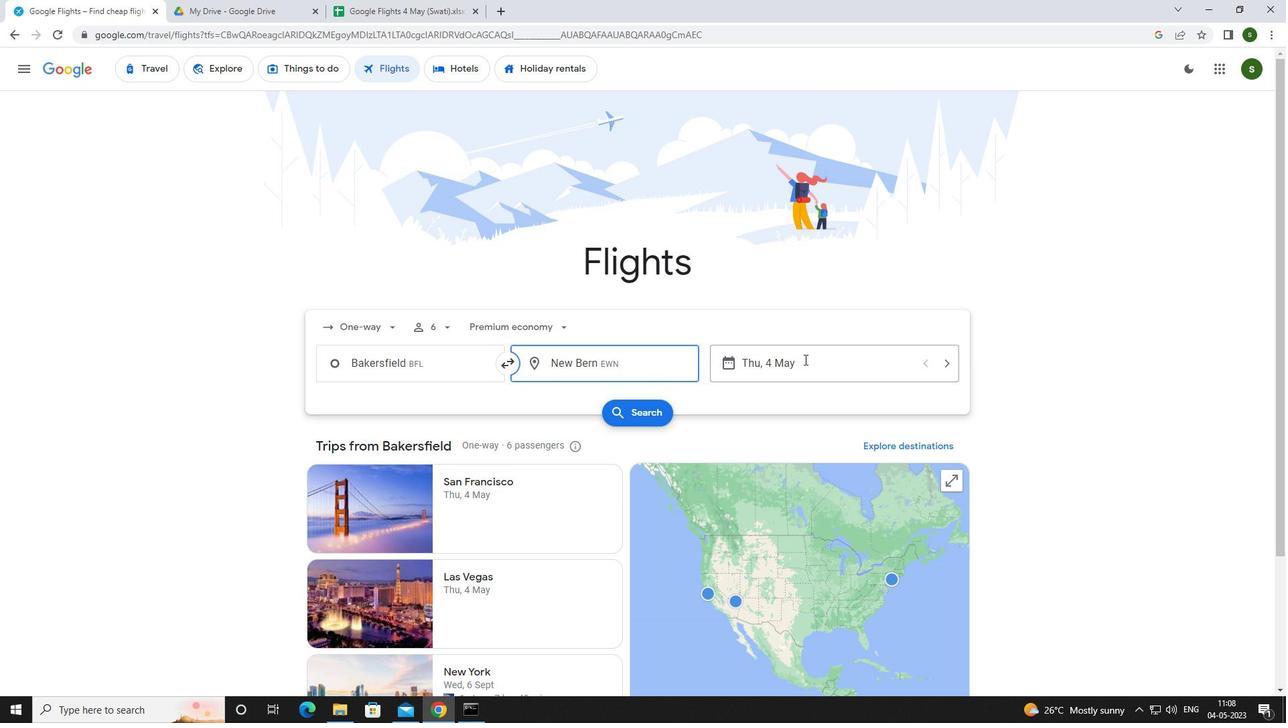 
Action: Mouse moved to (609, 442)
Screenshot: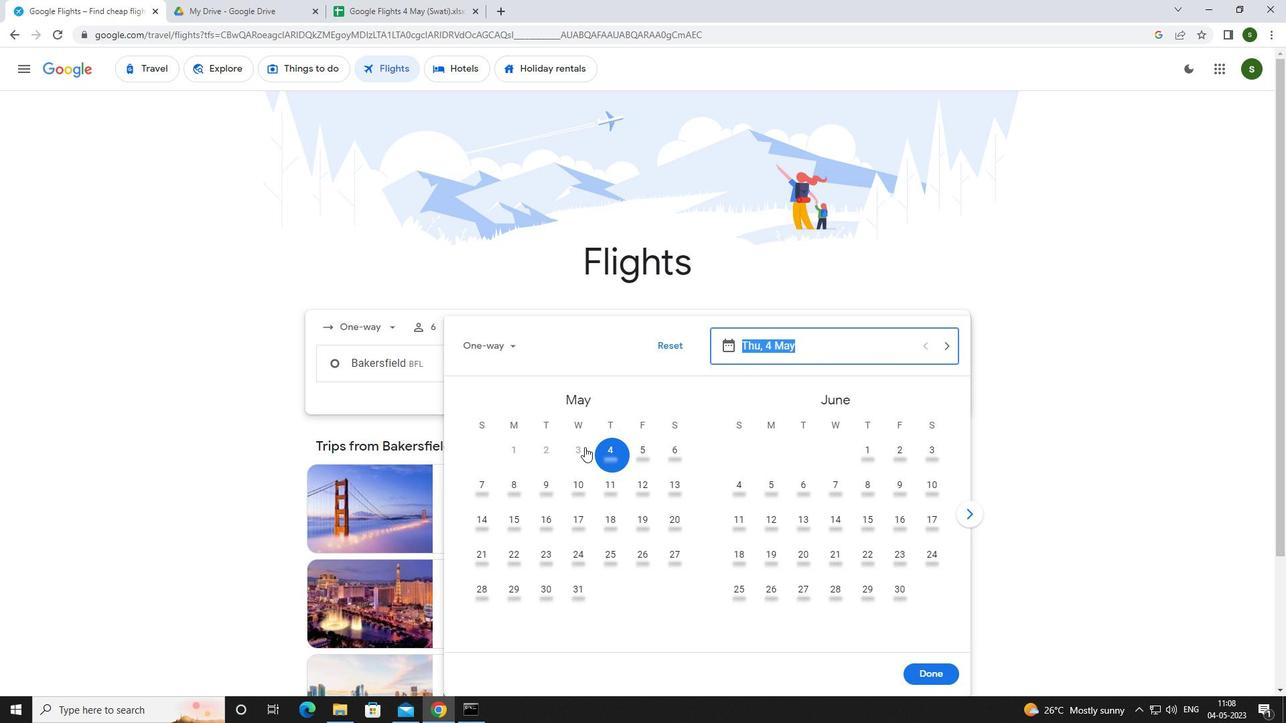 
Action: Mouse pressed left at (609, 442)
Screenshot: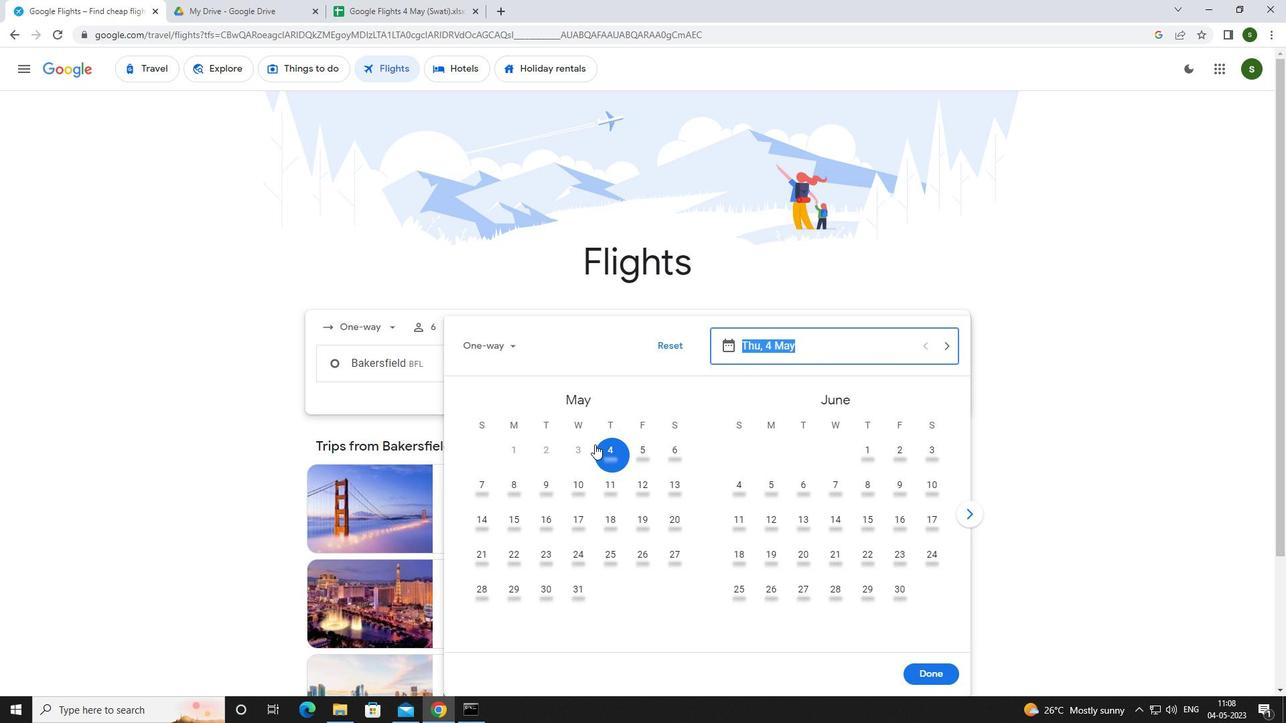 
Action: Mouse moved to (915, 666)
Screenshot: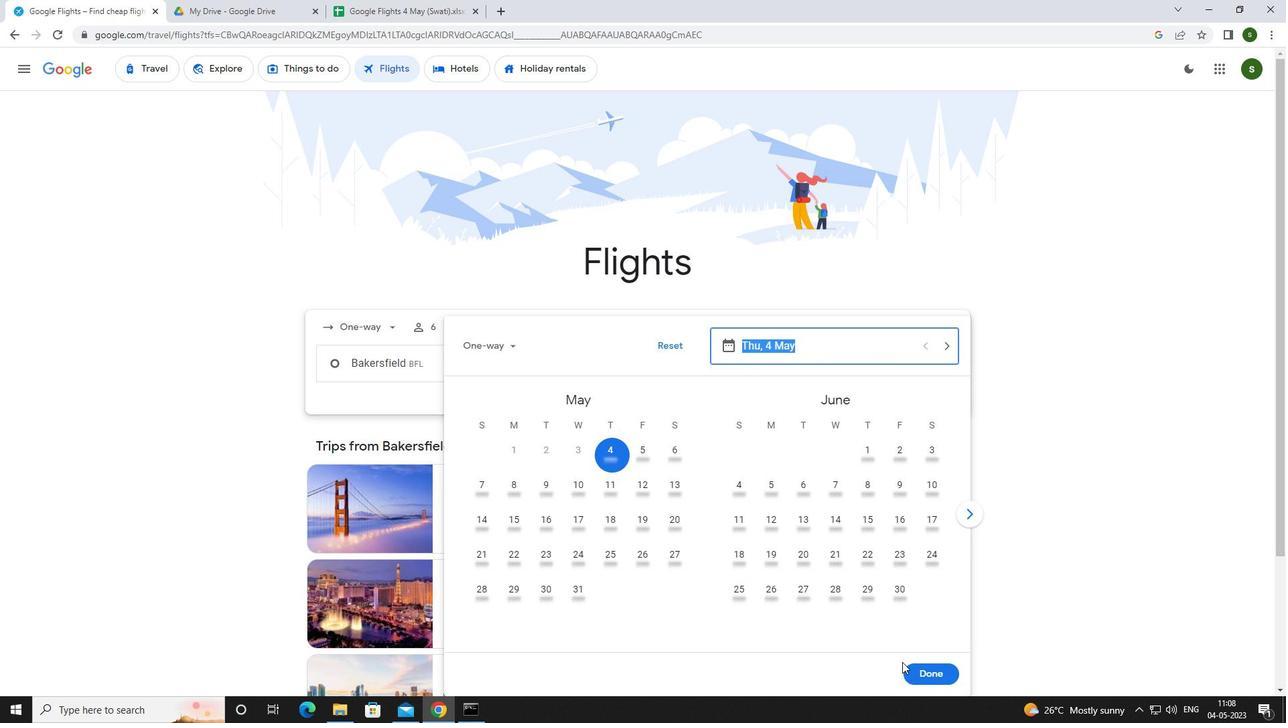 
Action: Mouse pressed left at (915, 666)
Screenshot: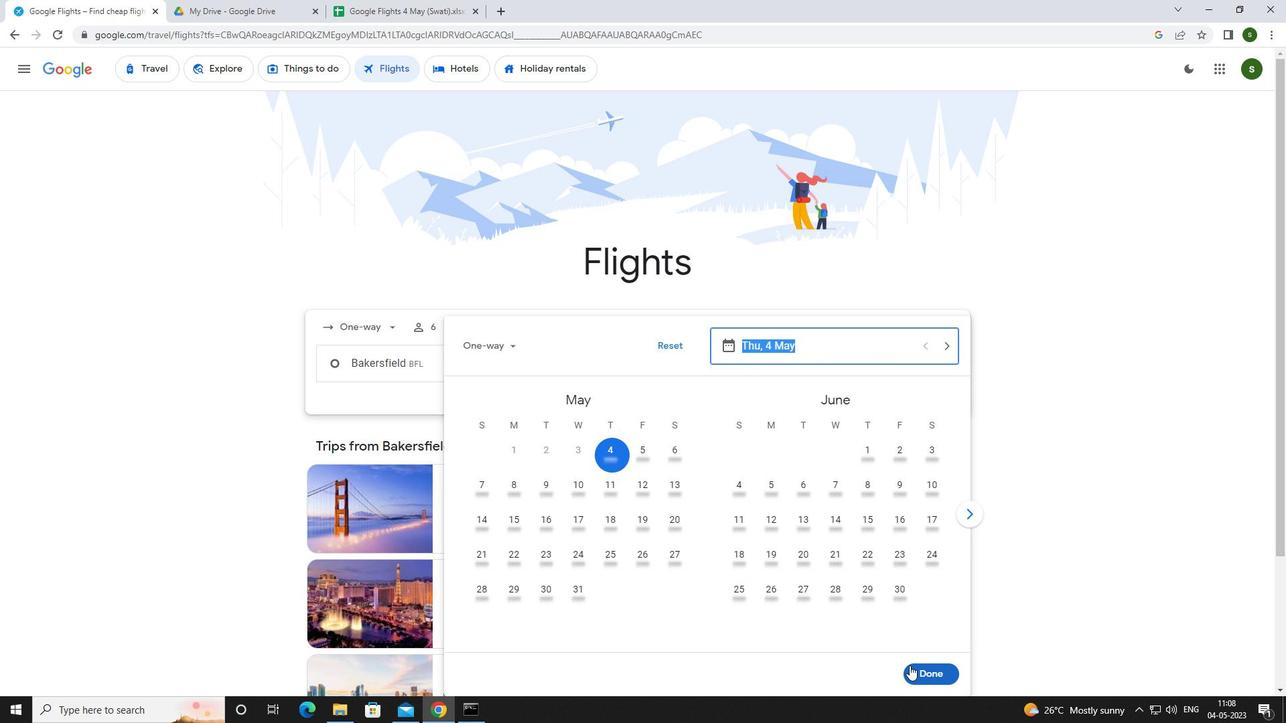 
Action: Mouse moved to (625, 422)
Screenshot: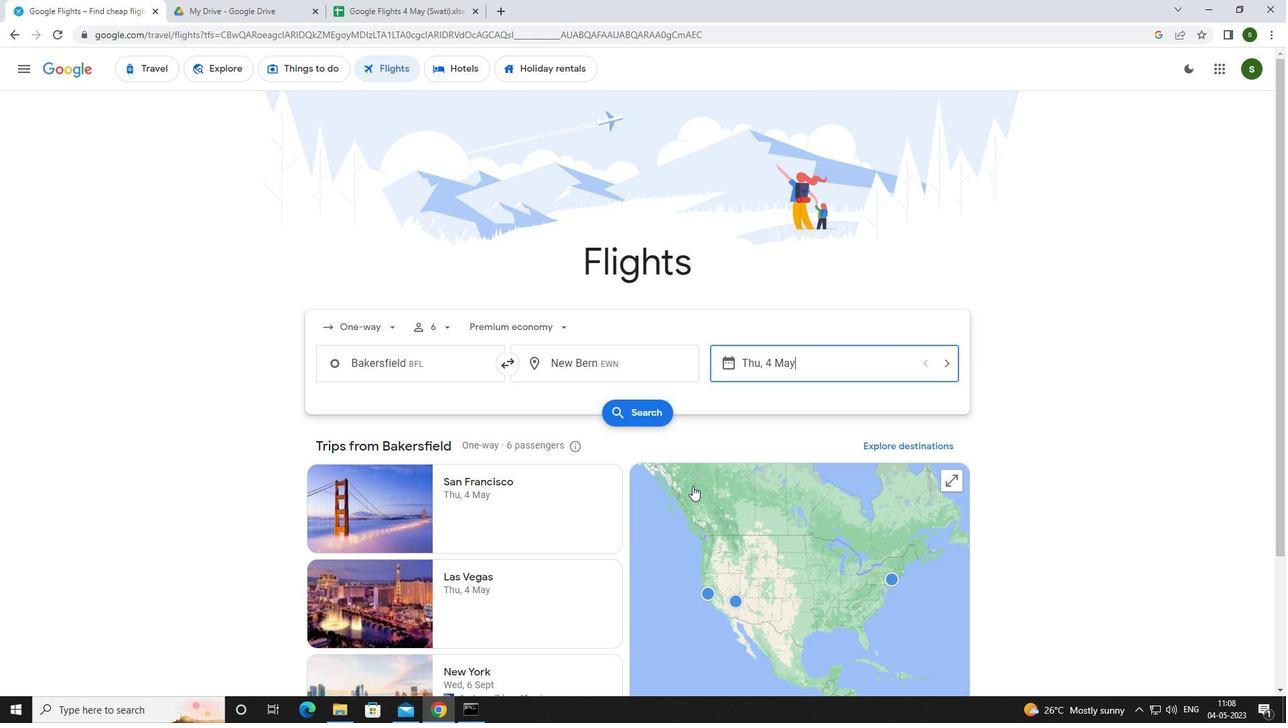 
Action: Mouse pressed left at (625, 422)
Screenshot: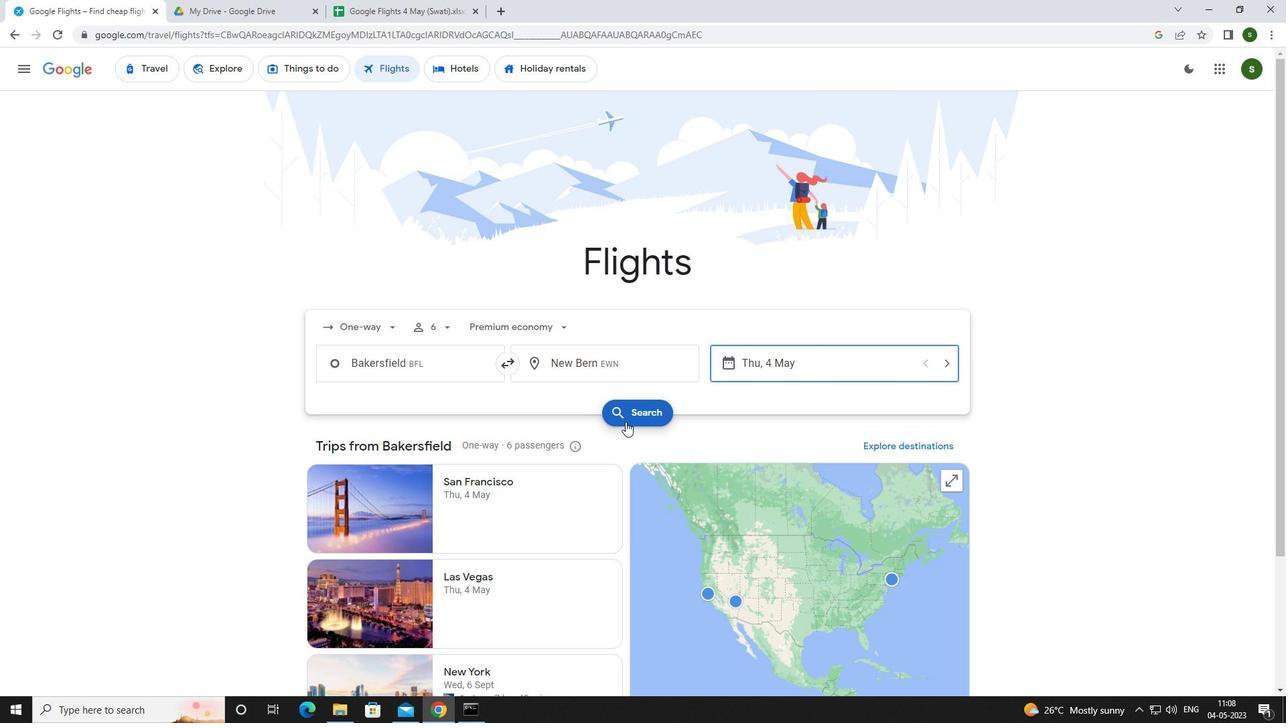 
Action: Mouse moved to (343, 191)
Screenshot: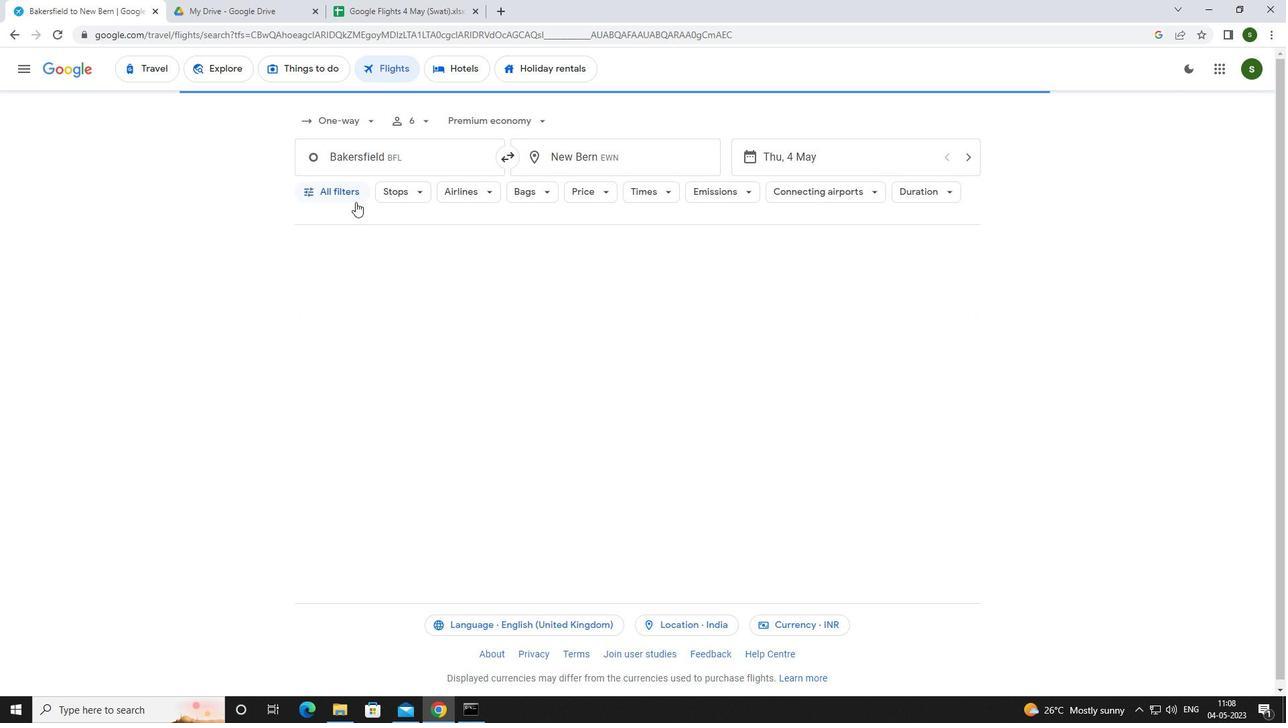 
Action: Mouse pressed left at (343, 191)
Screenshot: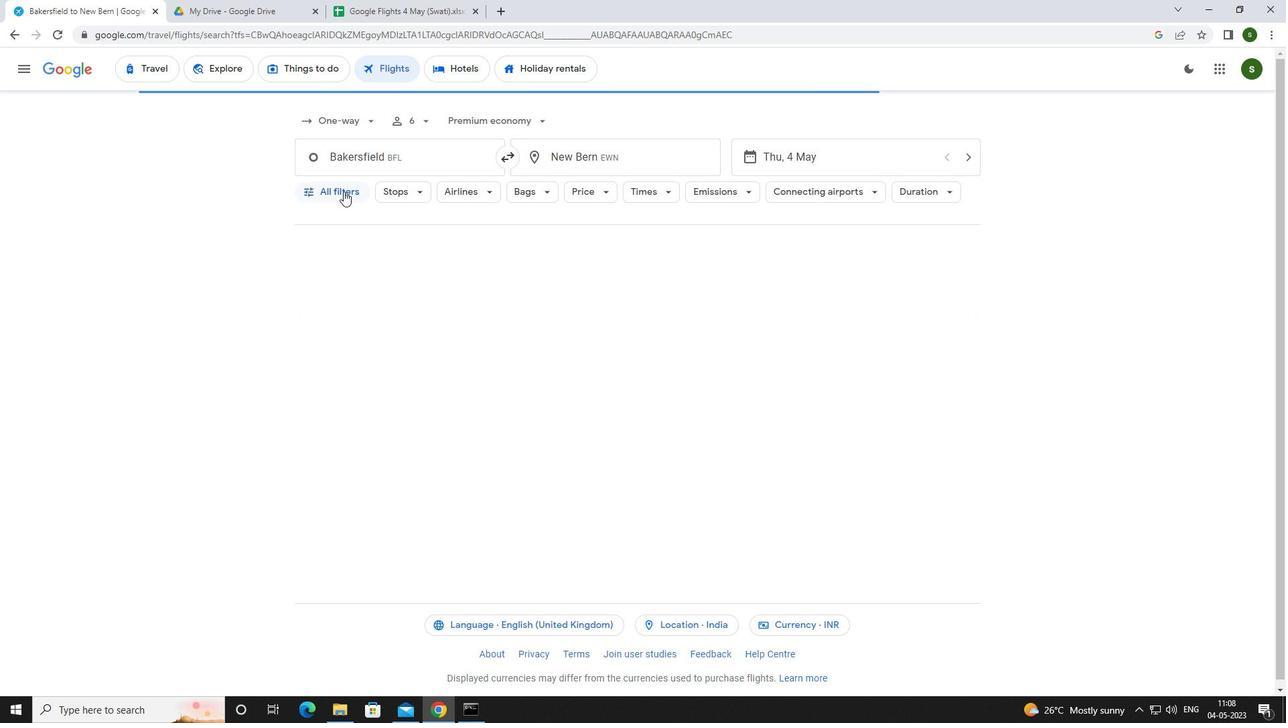 
Action: Mouse moved to (501, 474)
Screenshot: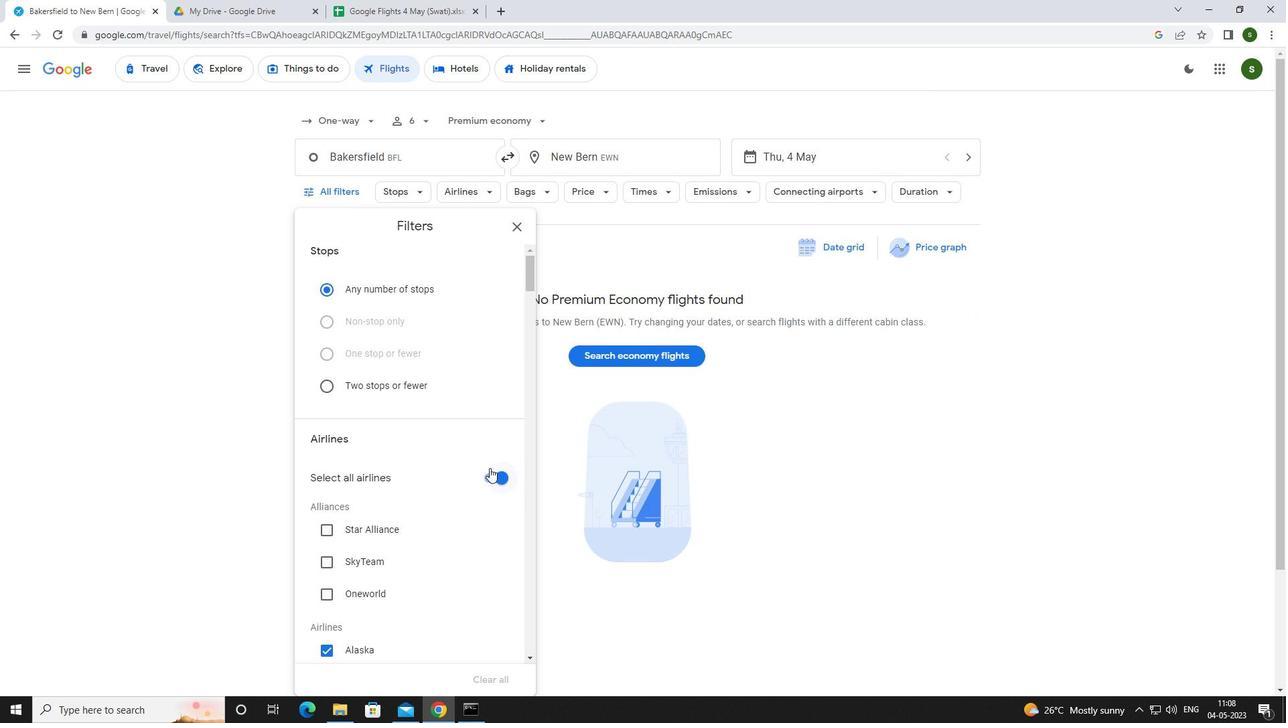
Action: Mouse pressed left at (501, 474)
Screenshot: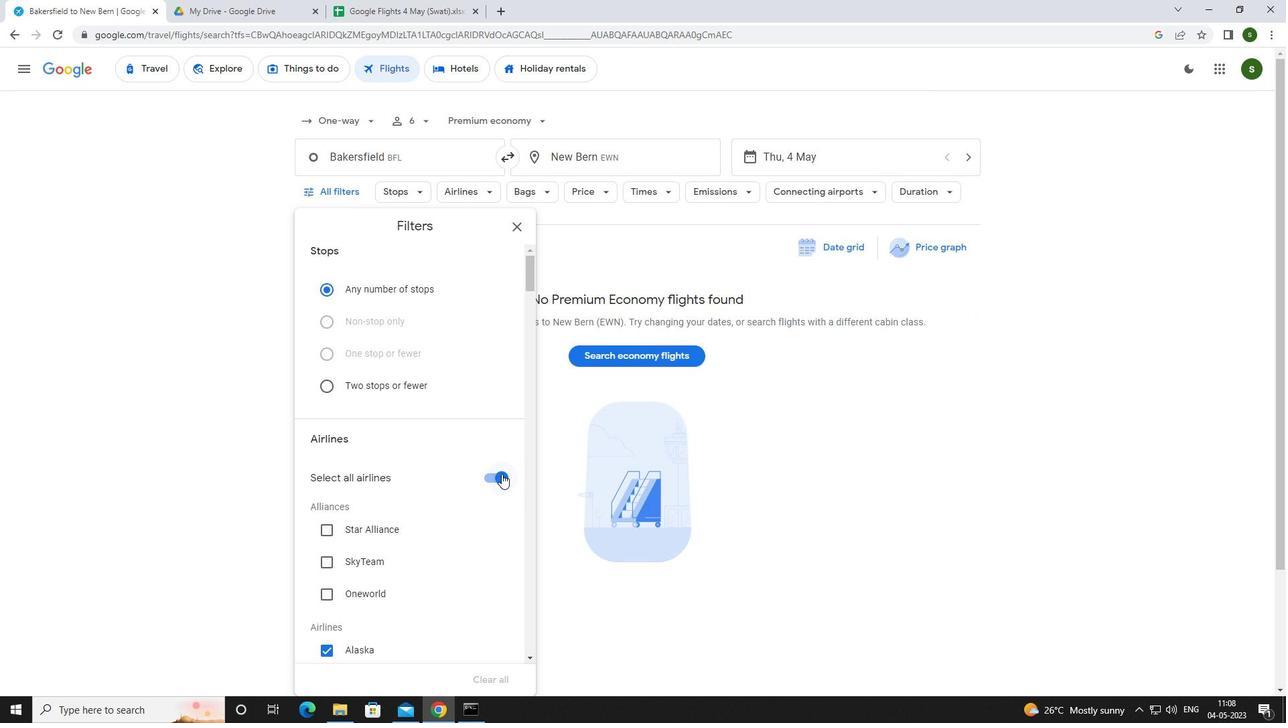 
Action: Mouse moved to (463, 430)
Screenshot: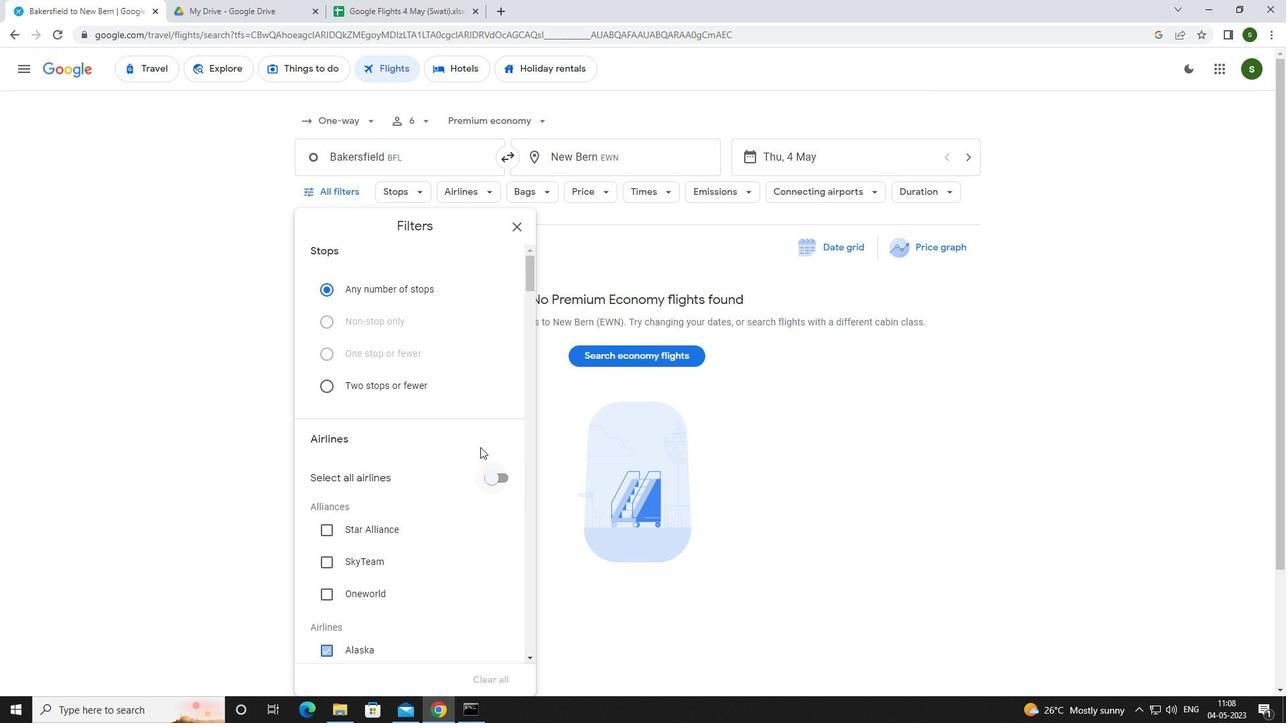 
Action: Mouse scrolled (463, 430) with delta (0, 0)
Screenshot: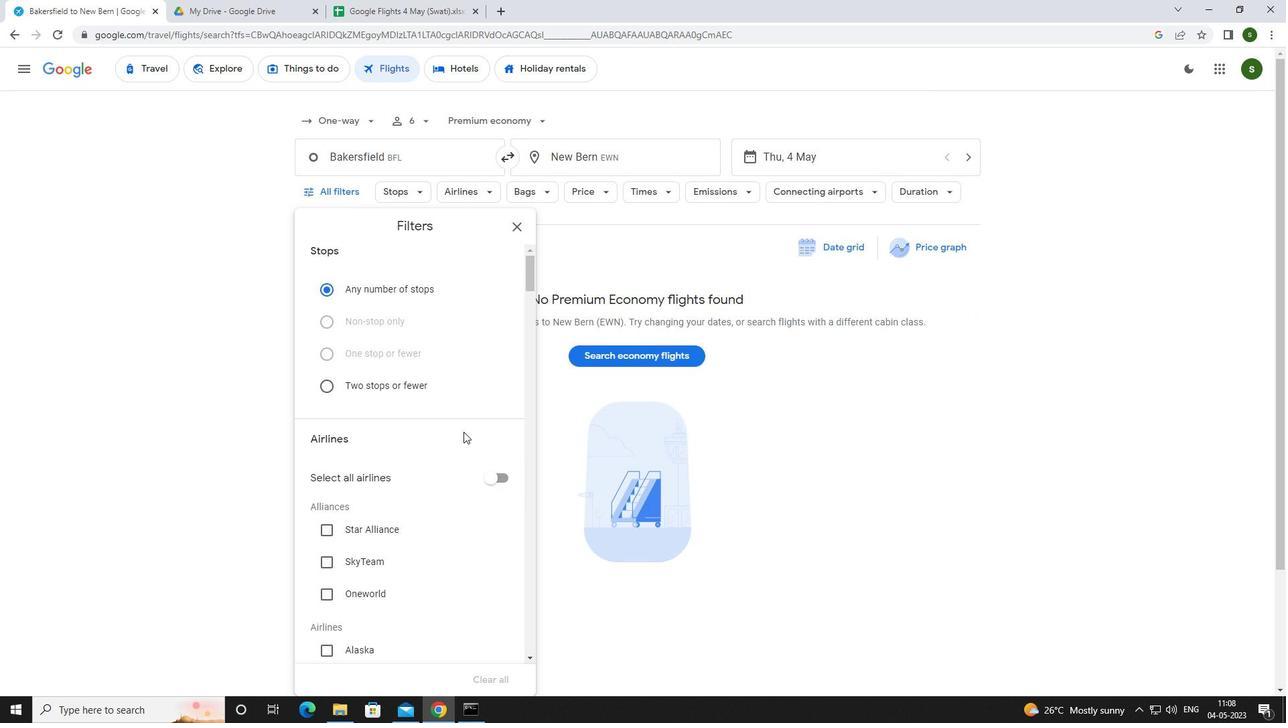 
Action: Mouse scrolled (463, 430) with delta (0, 0)
Screenshot: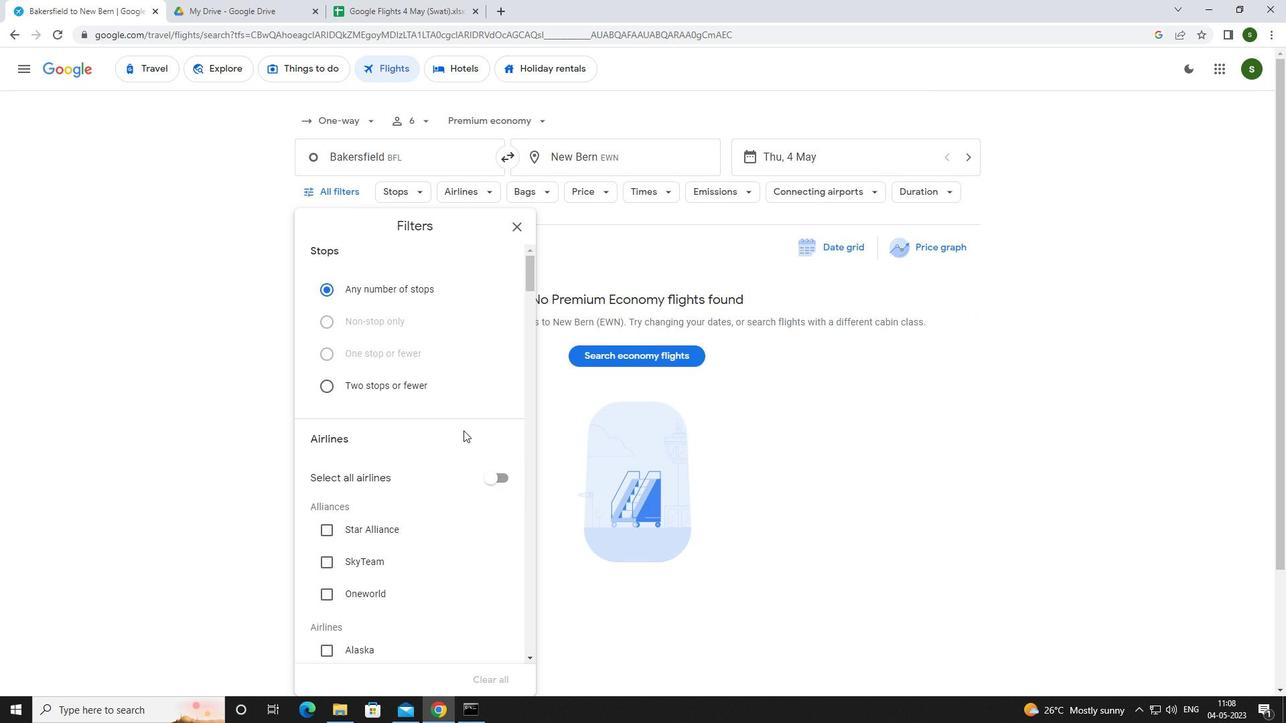
Action: Mouse scrolled (463, 430) with delta (0, 0)
Screenshot: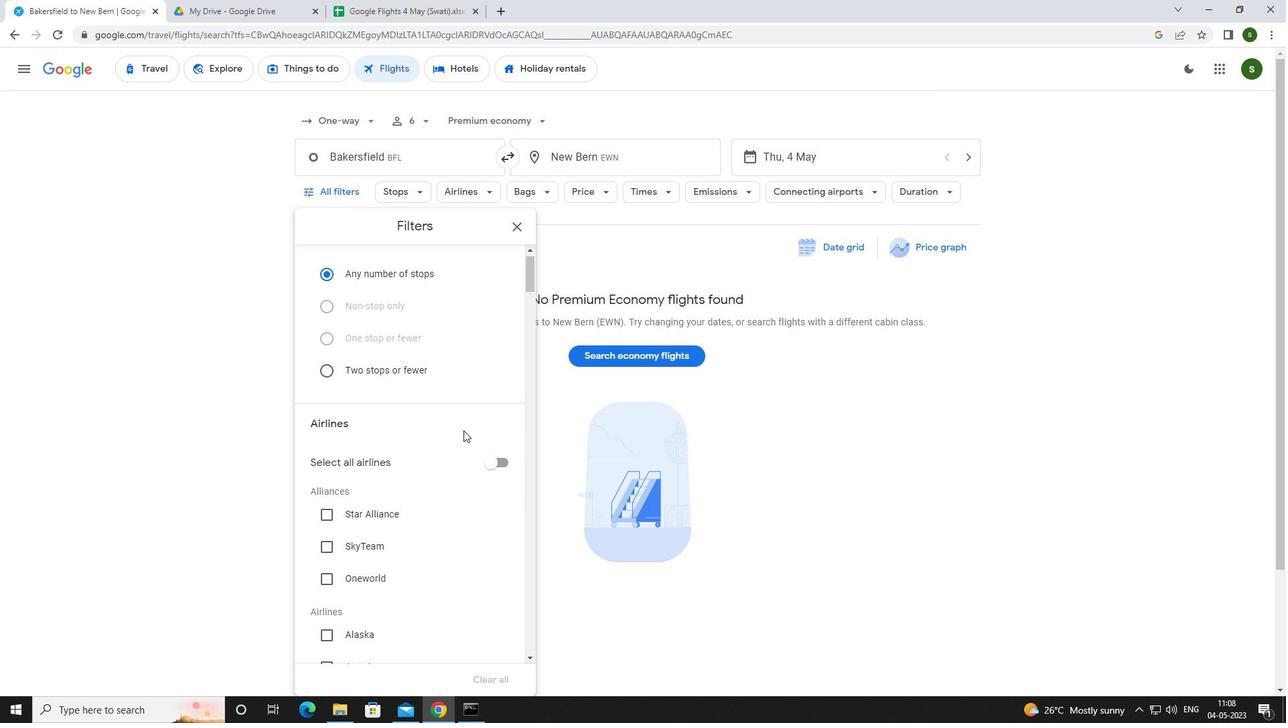
Action: Mouse scrolled (463, 430) with delta (0, 0)
Screenshot: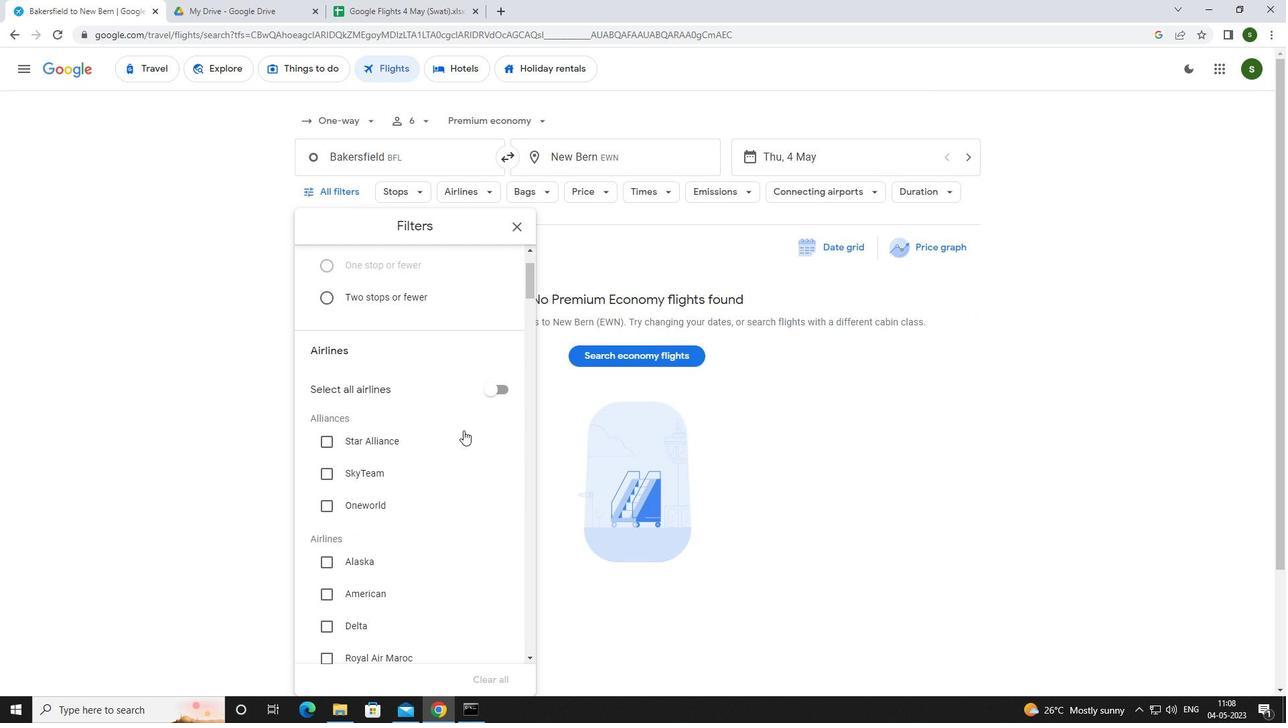 
Action: Mouse moved to (366, 513)
Screenshot: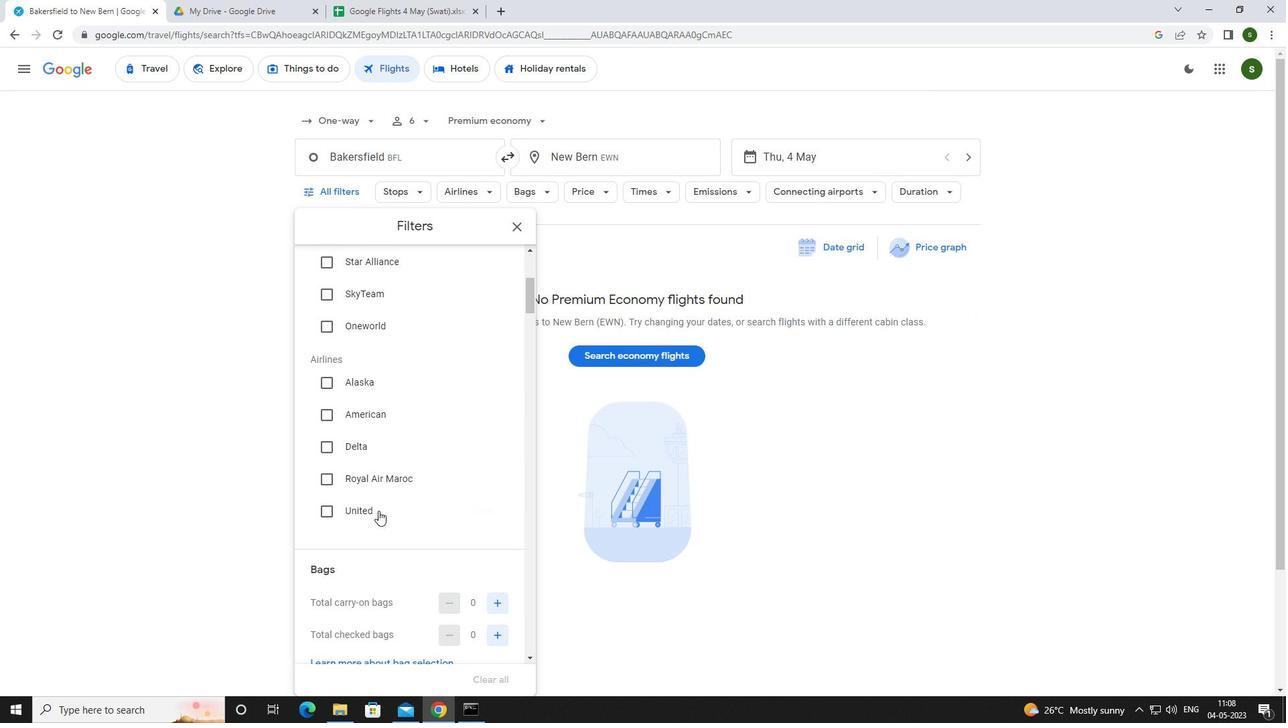 
Action: Mouse pressed left at (366, 513)
Screenshot: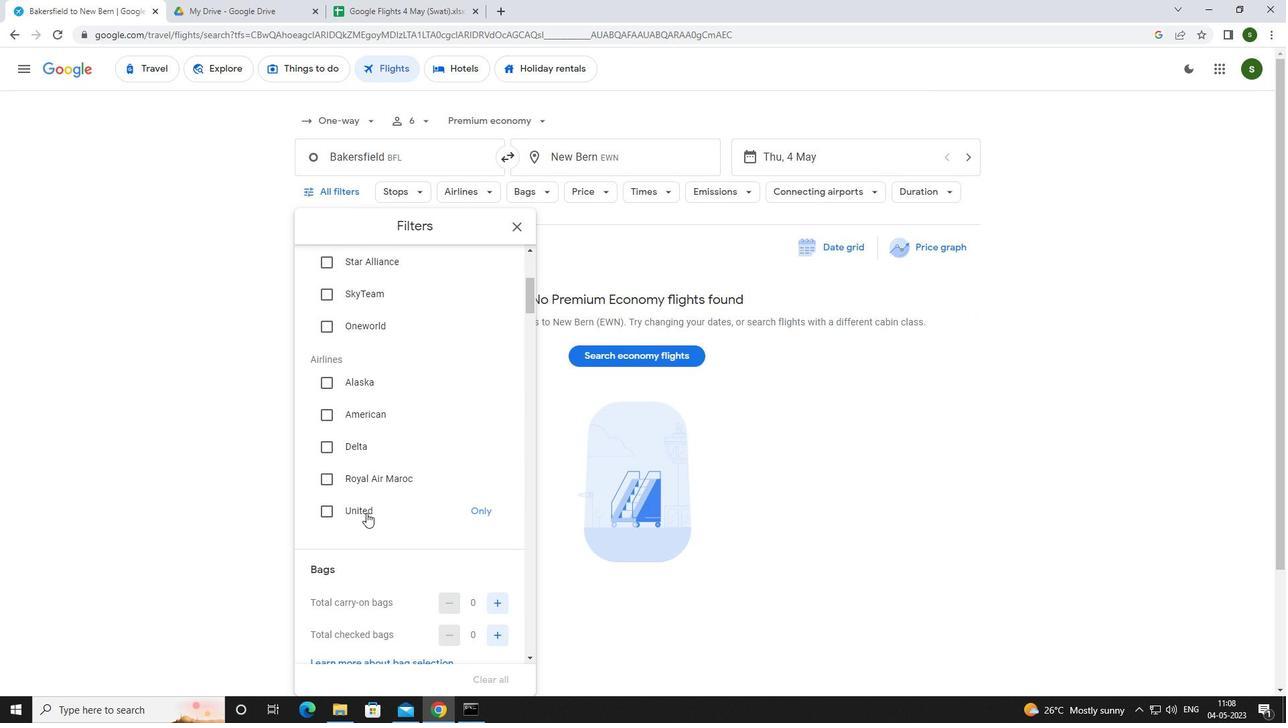 
Action: Mouse scrolled (366, 512) with delta (0, 0)
Screenshot: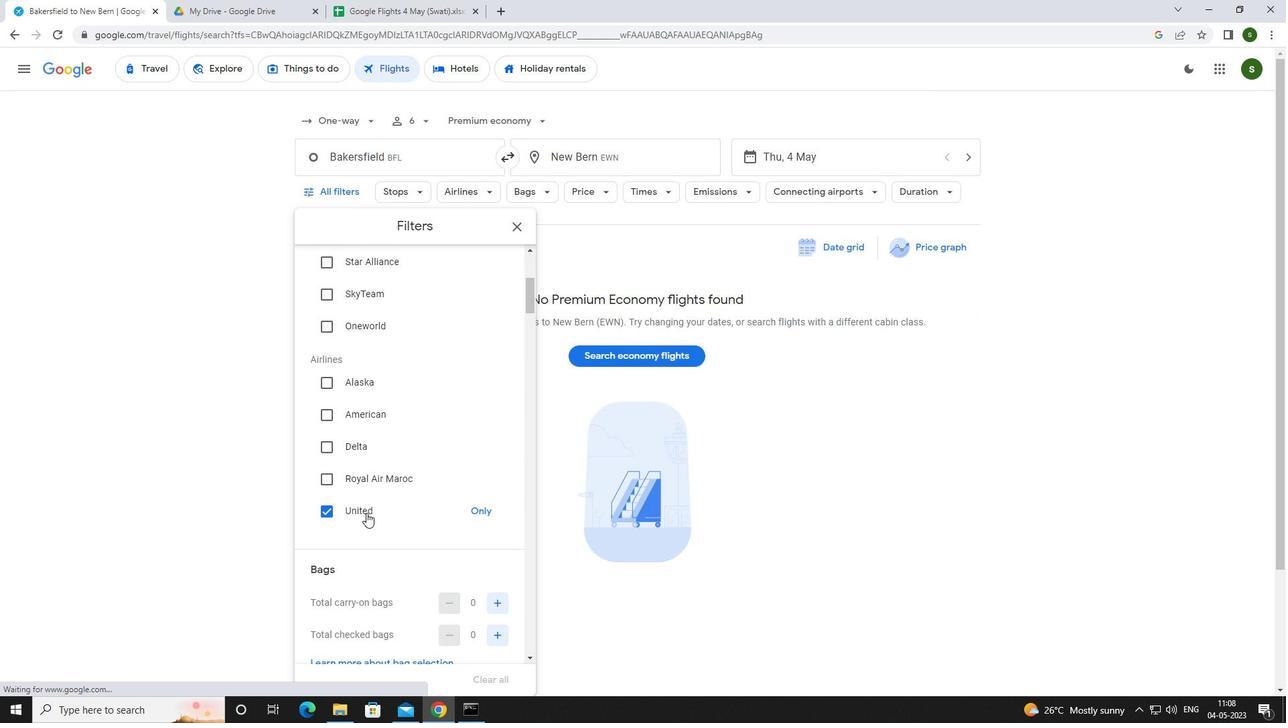 
Action: Mouse scrolled (366, 512) with delta (0, 0)
Screenshot: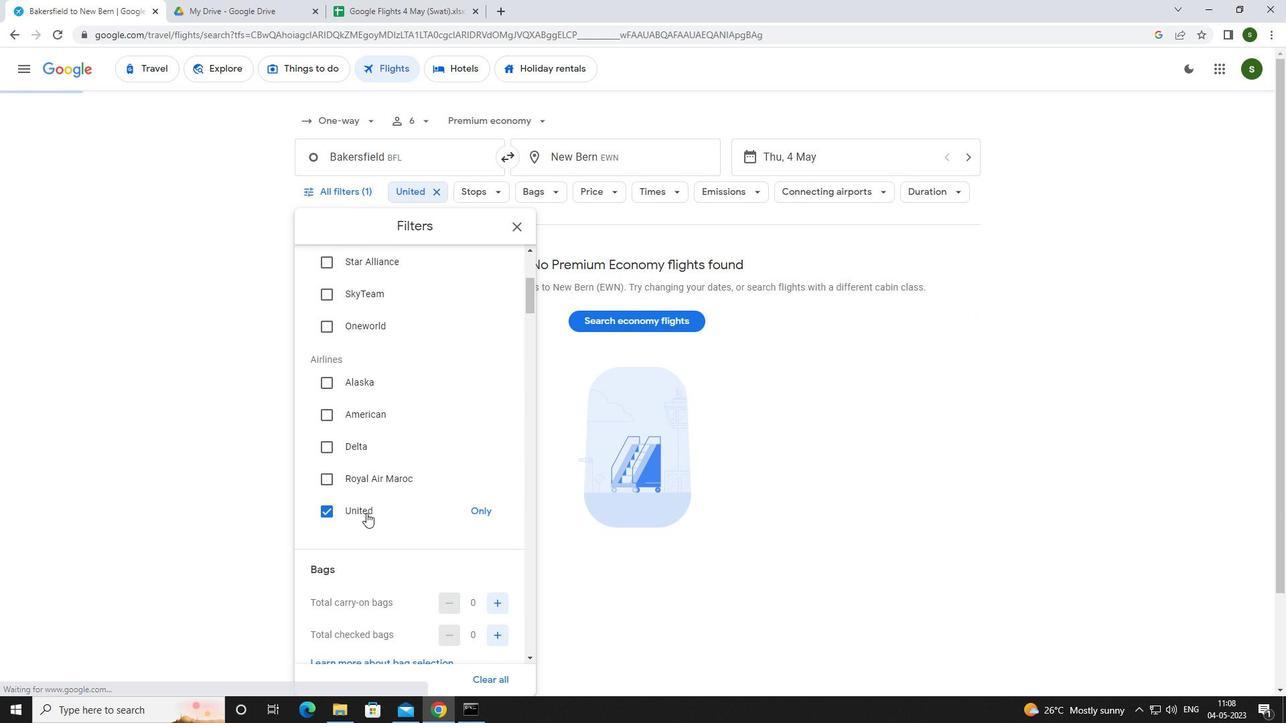 
Action: Mouse moved to (498, 505)
Screenshot: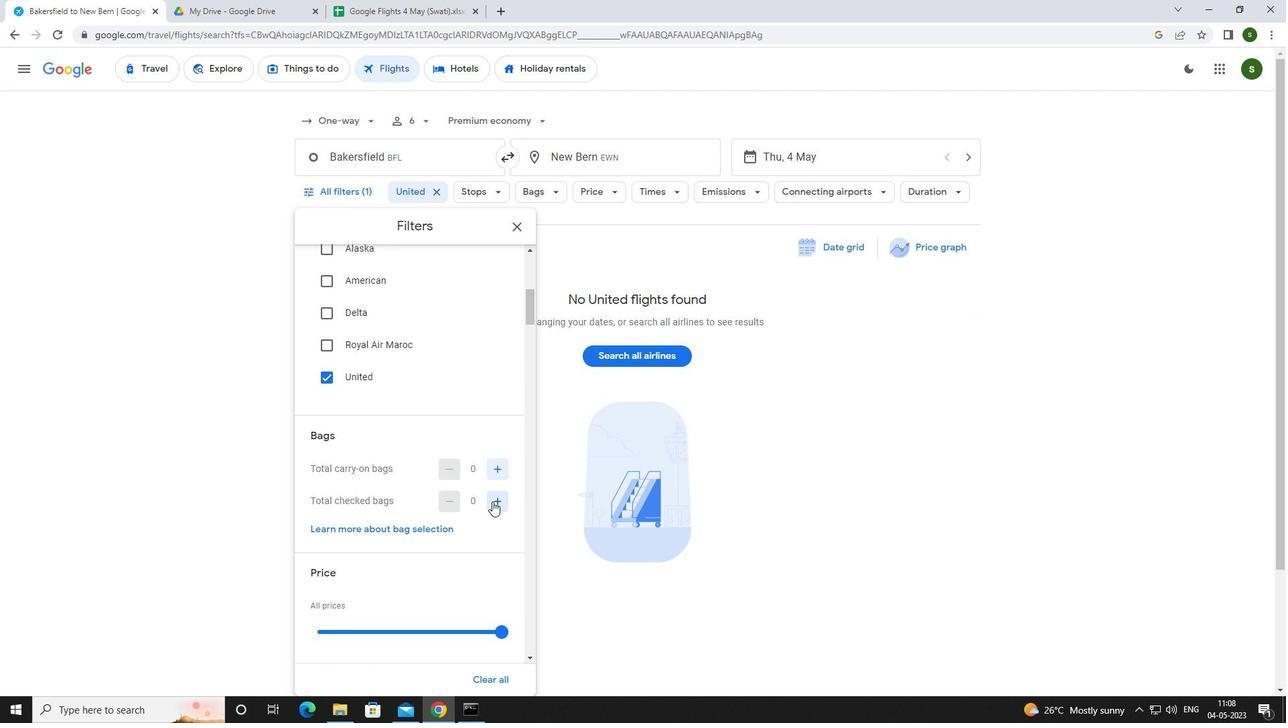 
Action: Mouse pressed left at (498, 505)
Screenshot: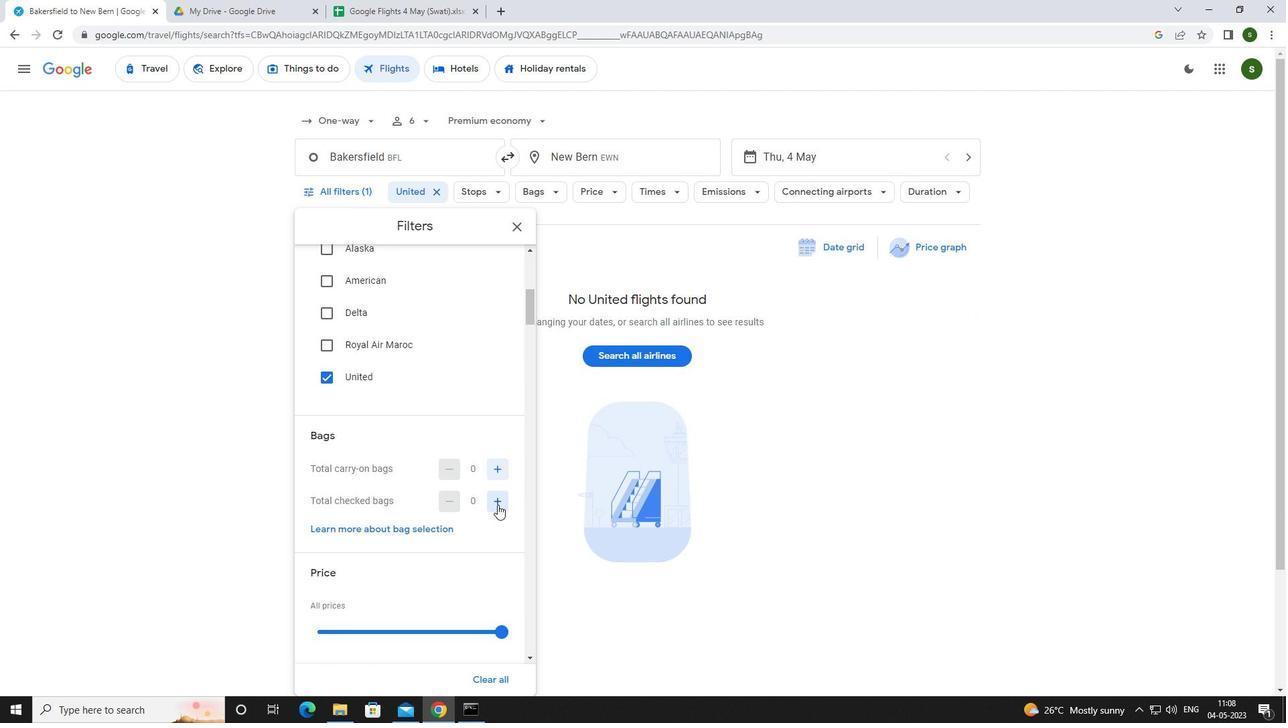 
Action: Mouse pressed left at (498, 505)
Screenshot: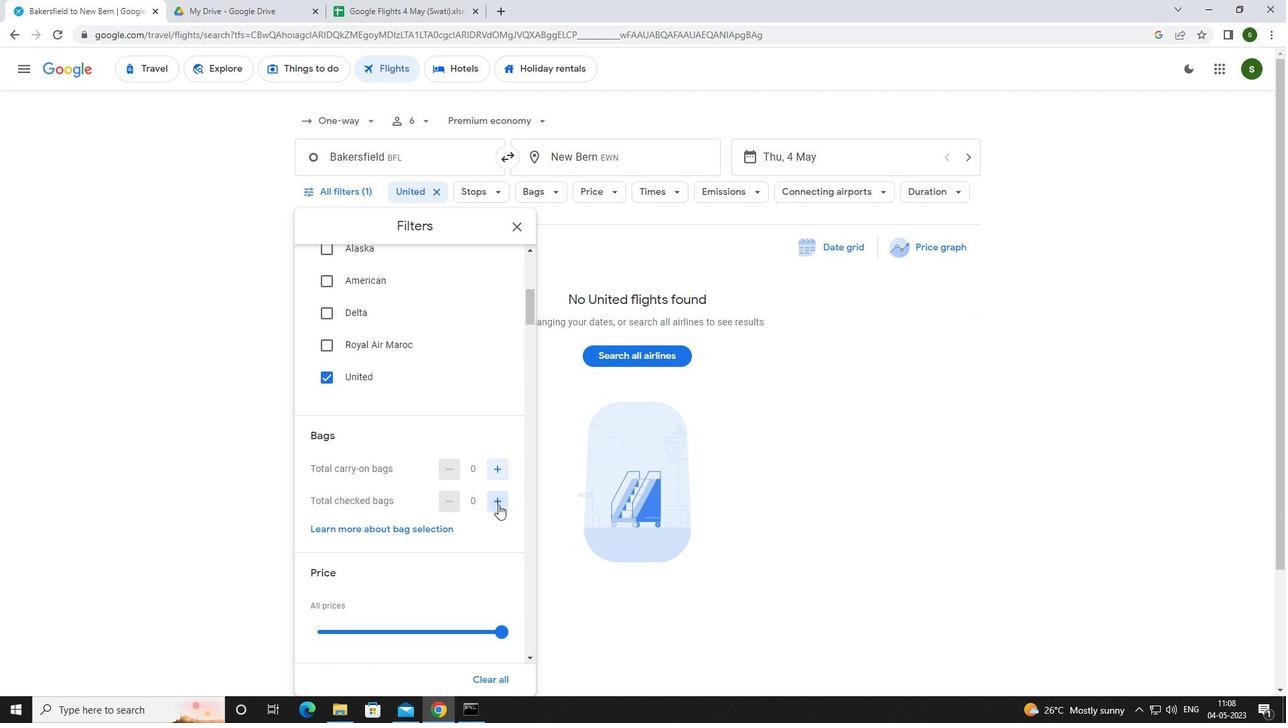 
Action: Mouse pressed left at (498, 505)
Screenshot: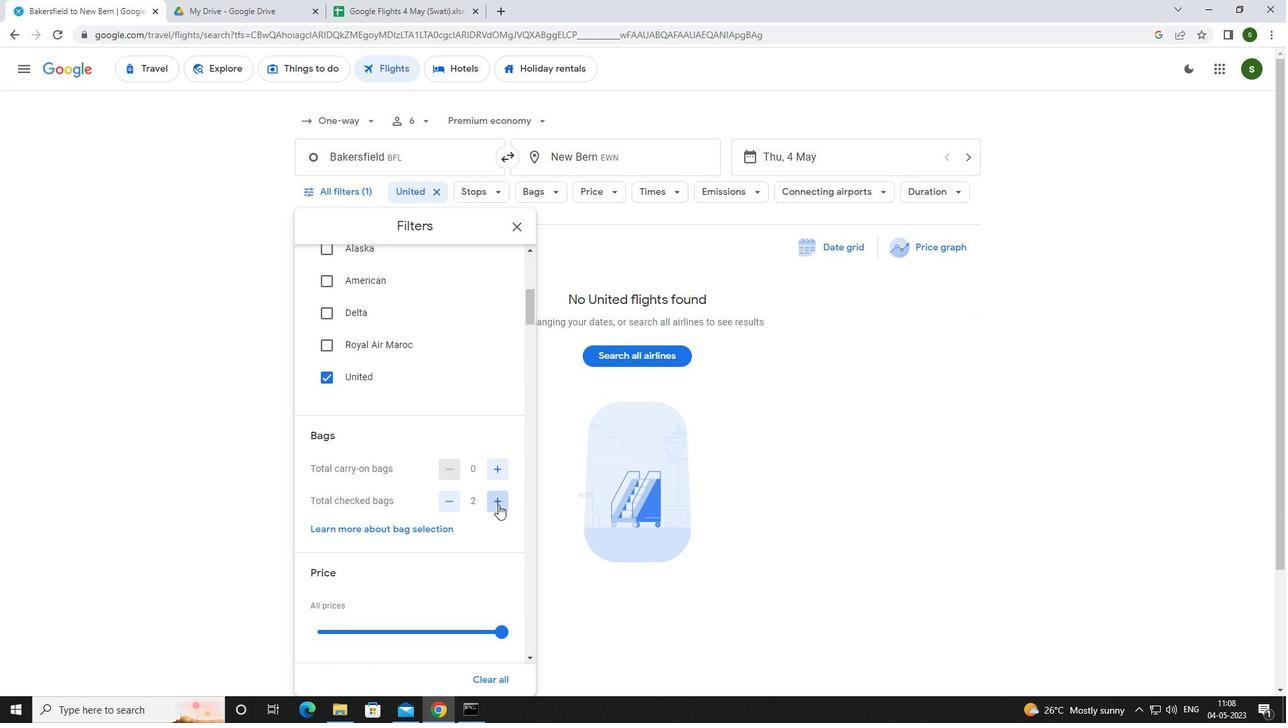 
Action: Mouse scrolled (498, 504) with delta (0, 0)
Screenshot: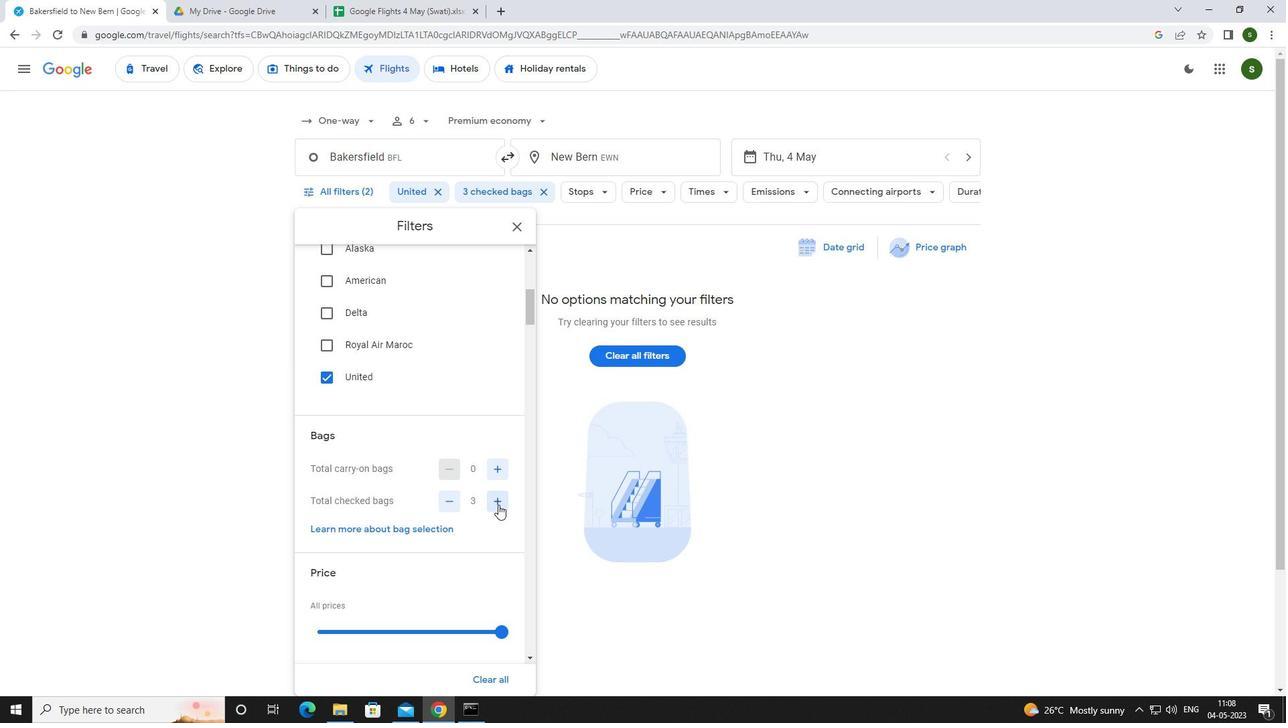 
Action: Mouse scrolled (498, 504) with delta (0, 0)
Screenshot: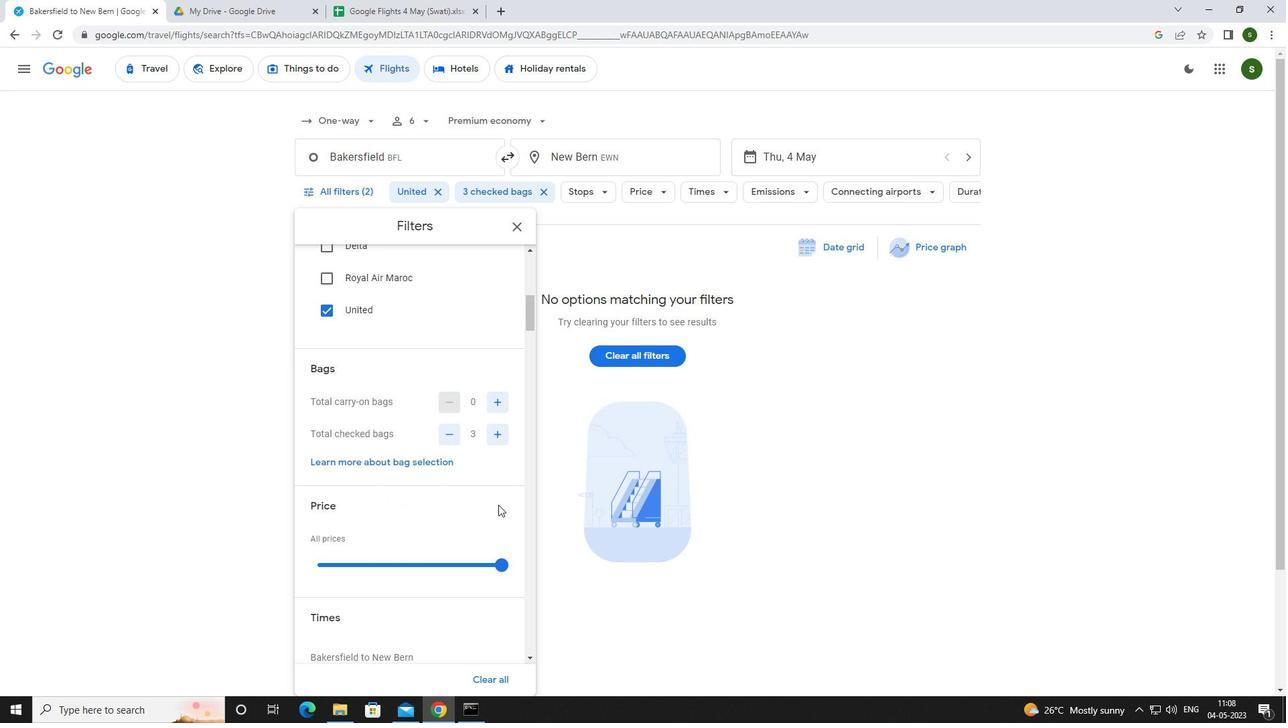 
Action: Mouse moved to (504, 499)
Screenshot: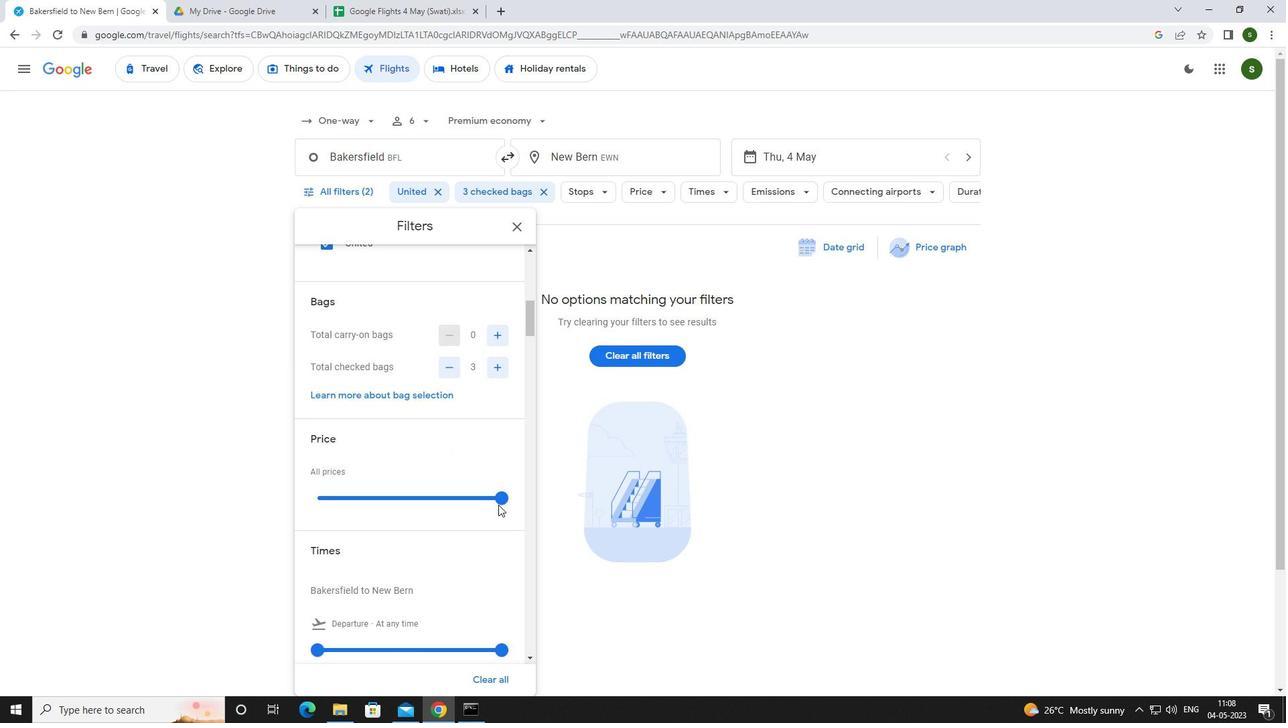 
Action: Mouse pressed left at (504, 499)
Screenshot: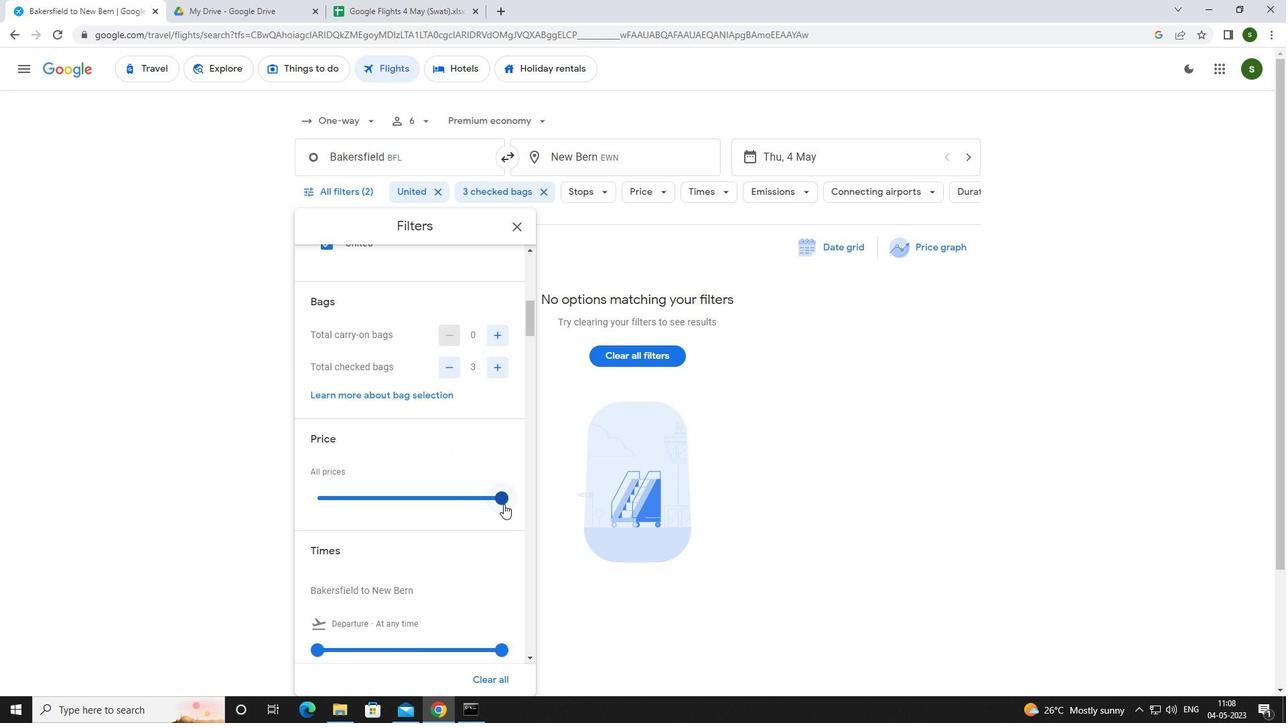 
Action: Mouse scrolled (504, 498) with delta (0, 0)
Screenshot: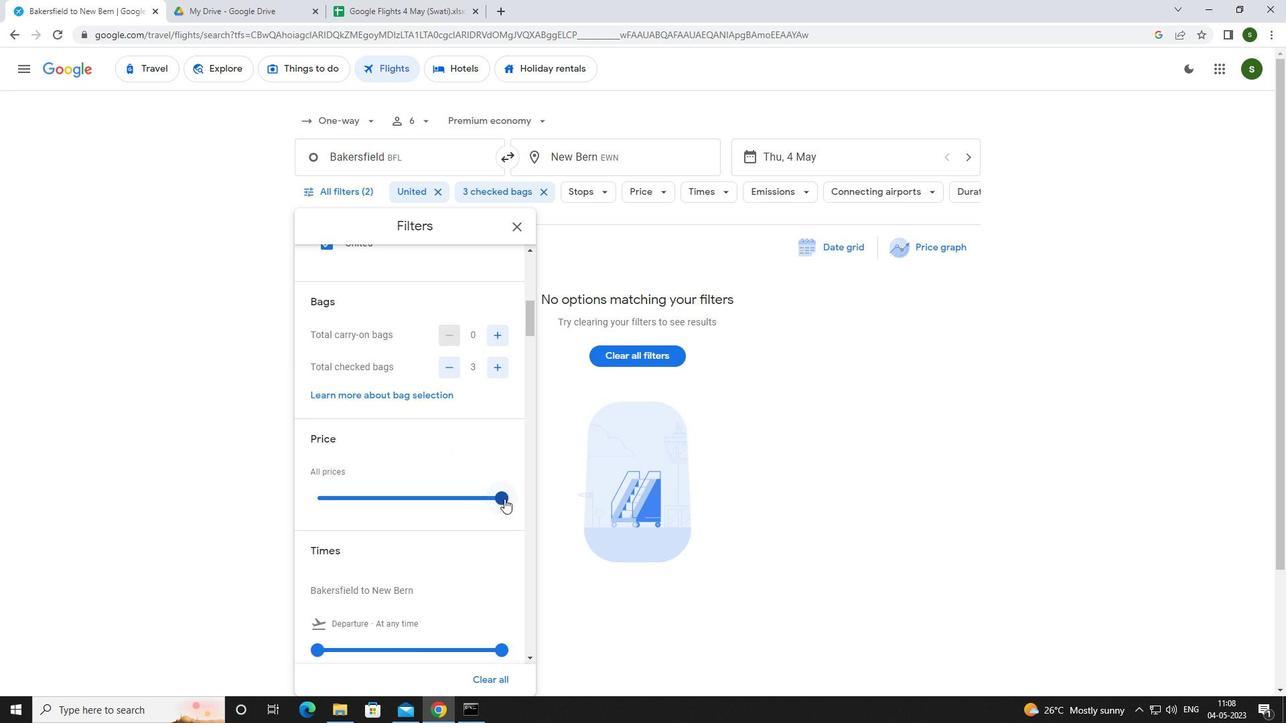 
Action: Mouse scrolled (504, 498) with delta (0, 0)
Screenshot: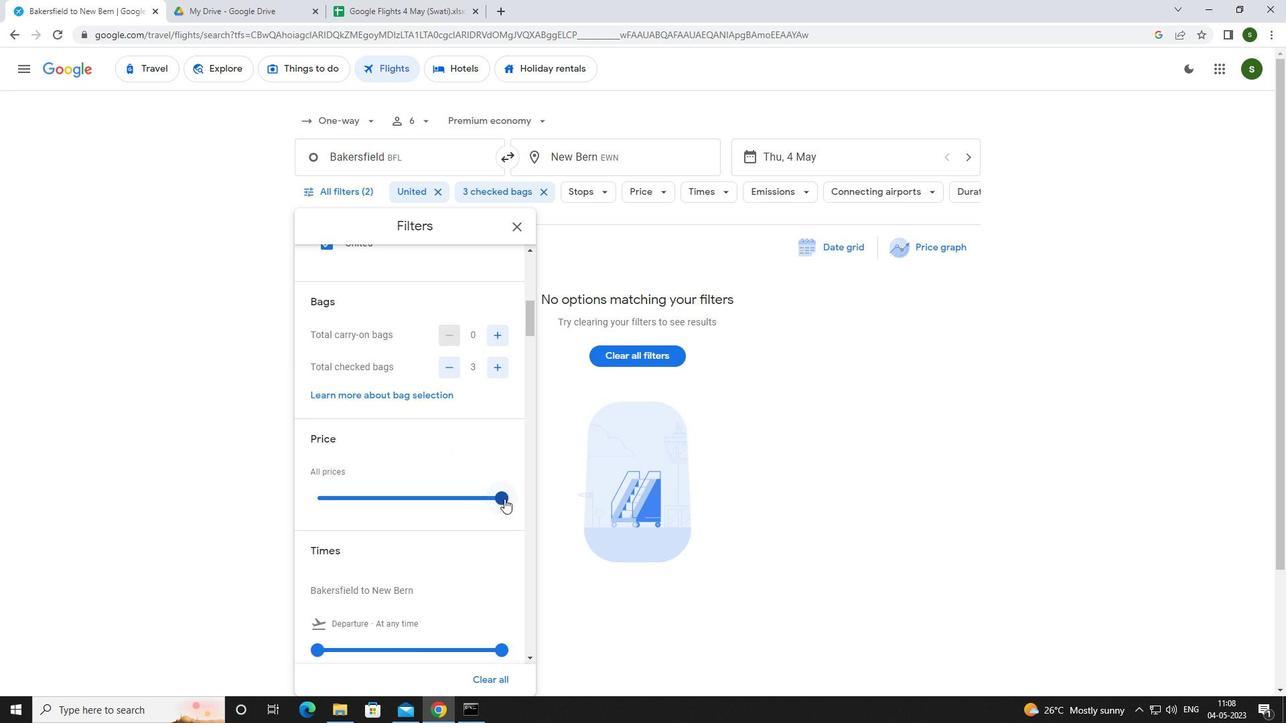 
Action: Mouse moved to (318, 519)
Screenshot: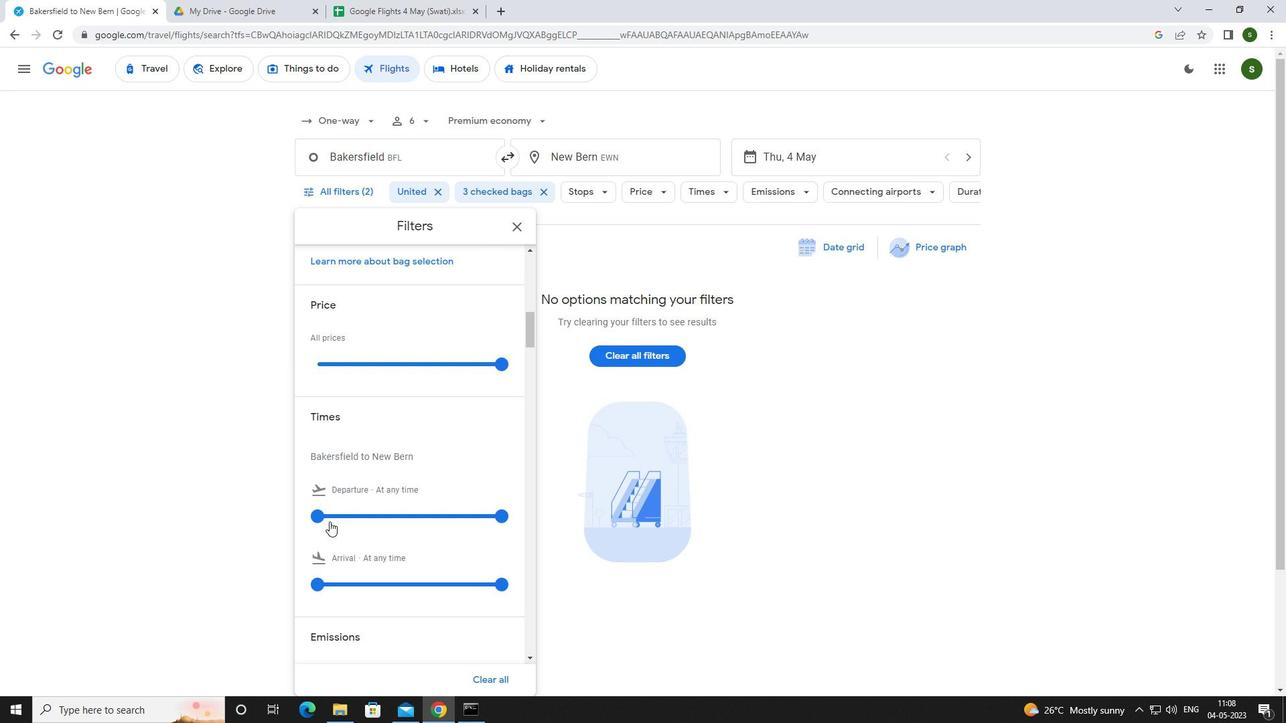
Action: Mouse pressed left at (318, 519)
Screenshot: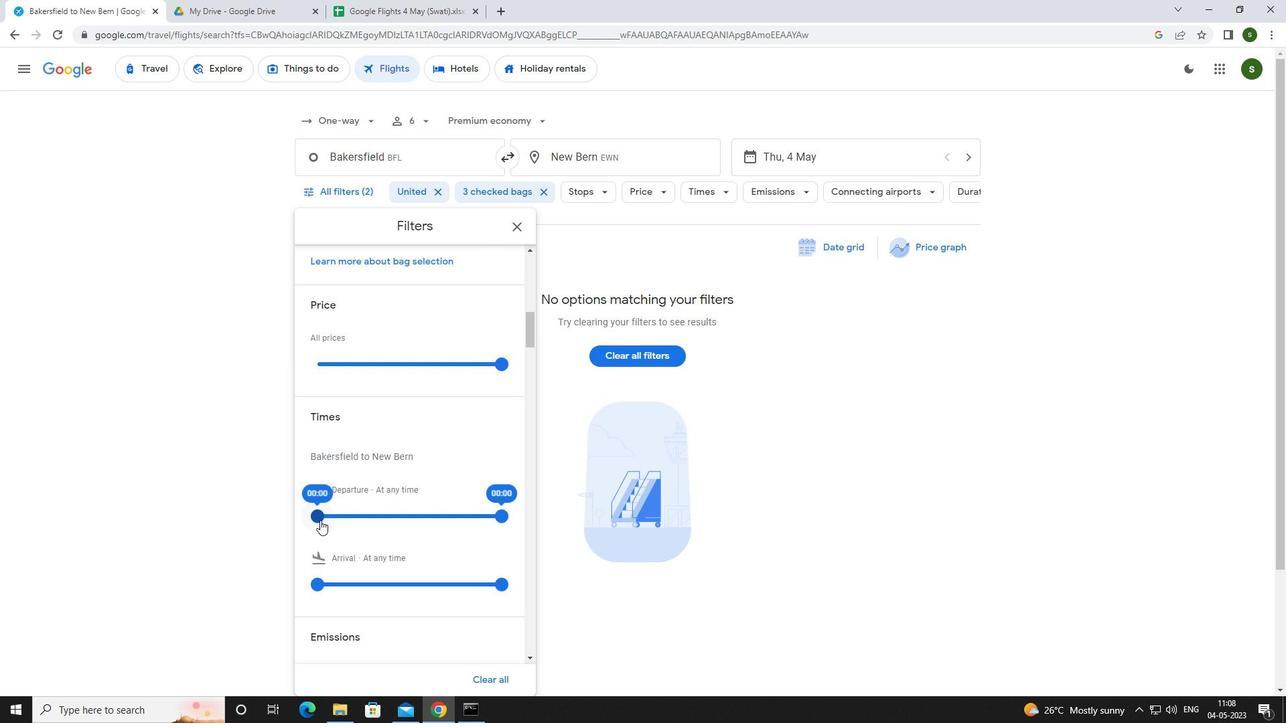 
Action: Mouse moved to (699, 497)
Screenshot: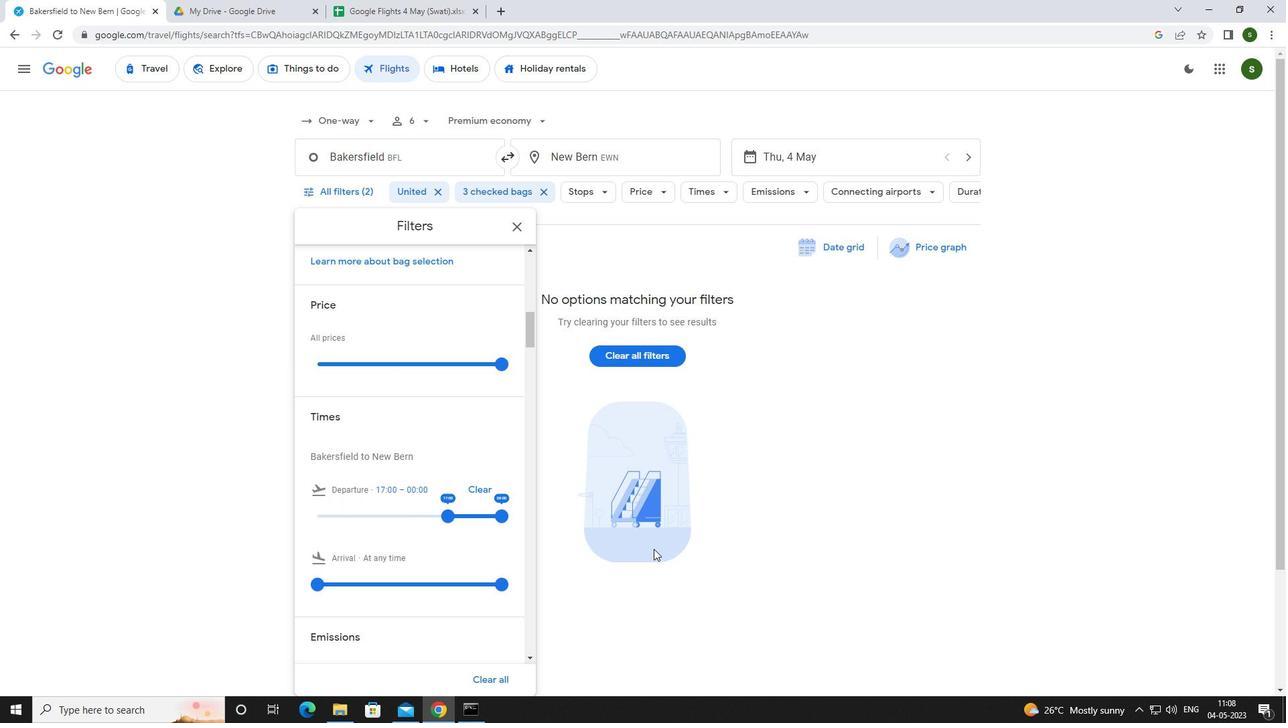 
Action: Mouse pressed left at (699, 497)
Screenshot: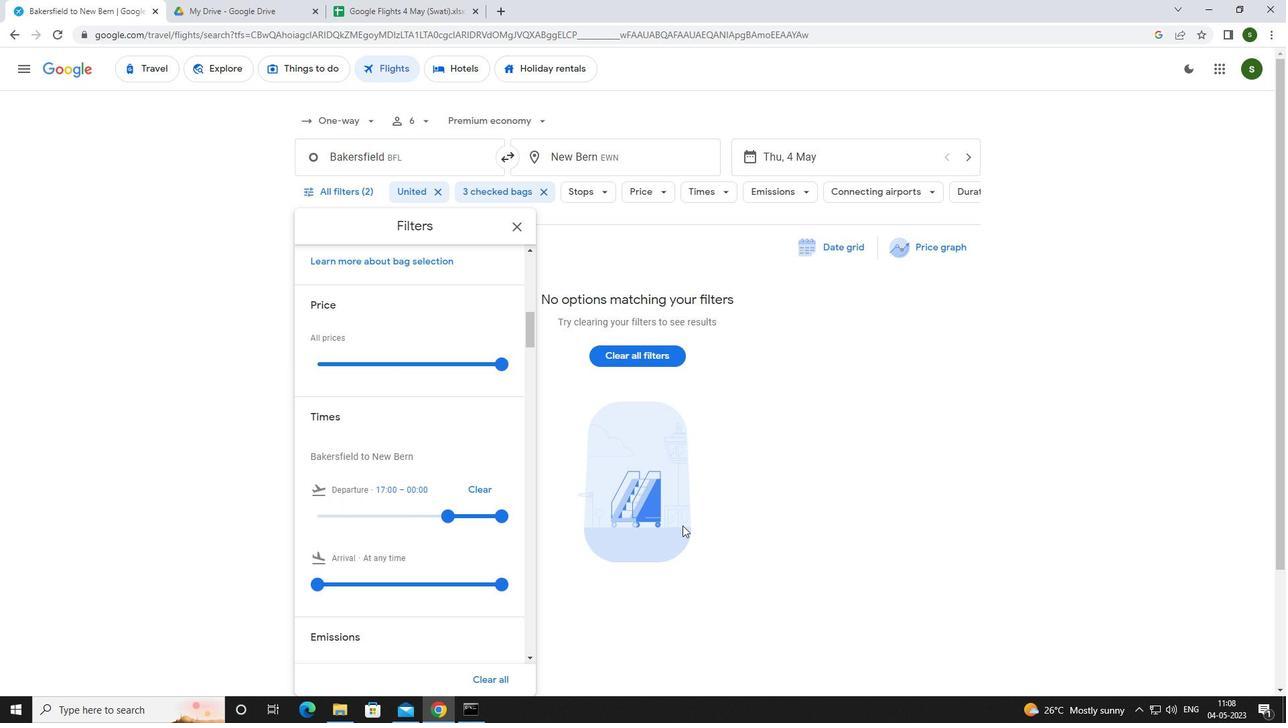 
